 Task: Create a due date automation trigger when advanced on, on the monday of the week before a card is due add fields without custom field "Resume" set to a number lower than 1 and greater than 10 at 11:00 AM.
Action: Mouse moved to (839, 259)
Screenshot: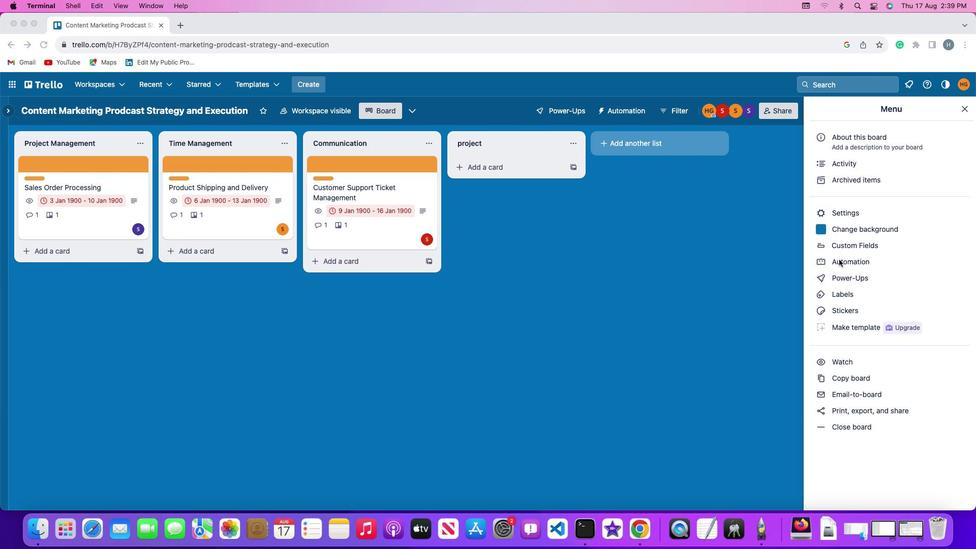 
Action: Mouse pressed left at (839, 259)
Screenshot: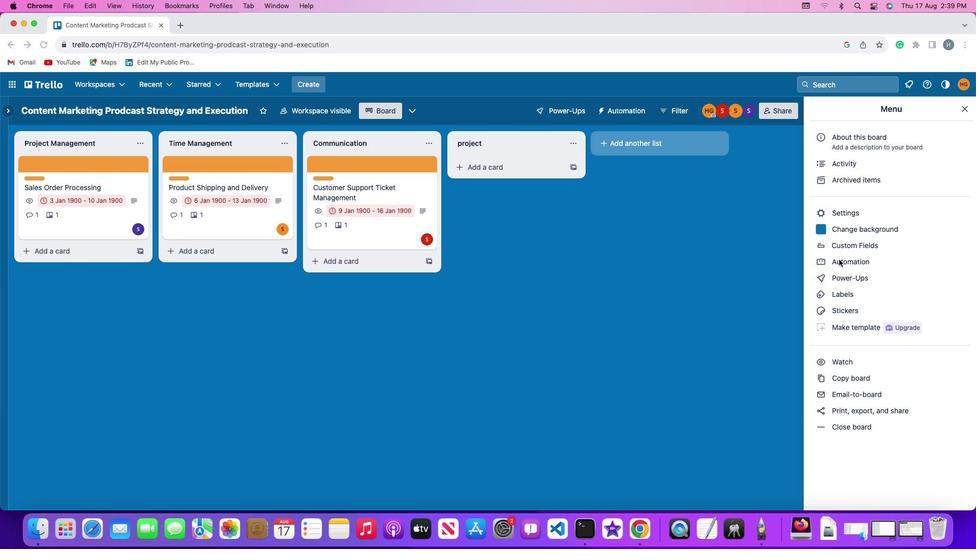 
Action: Mouse pressed left at (839, 259)
Screenshot: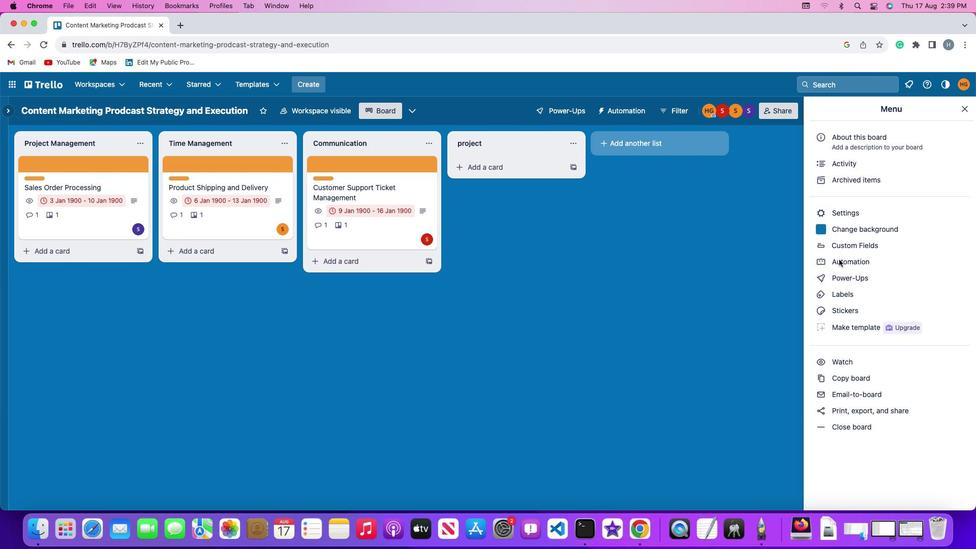 
Action: Mouse moved to (66, 233)
Screenshot: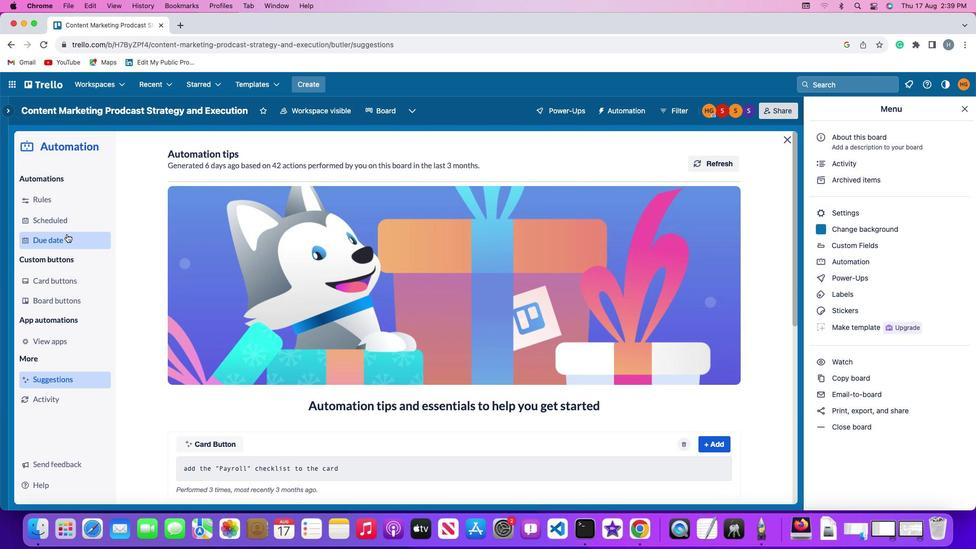 
Action: Mouse pressed left at (66, 233)
Screenshot: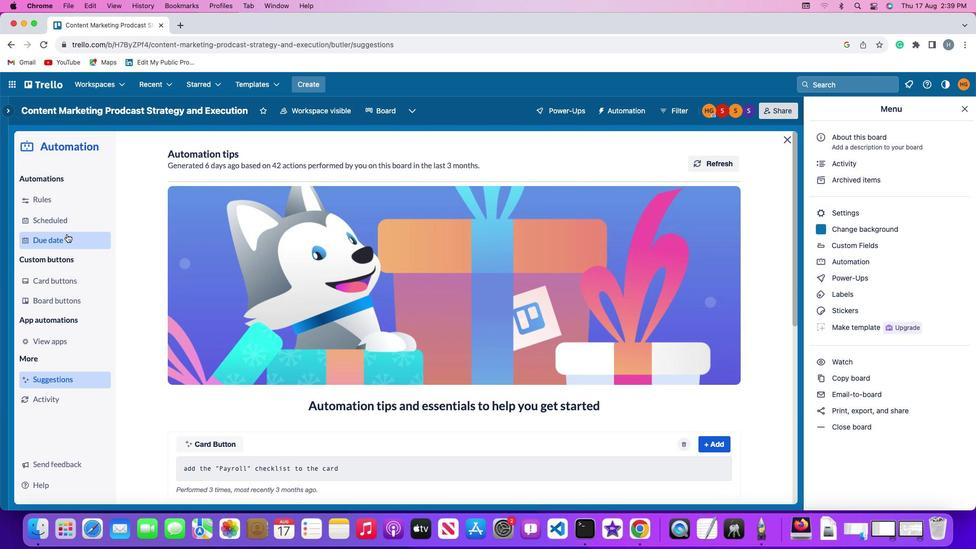 
Action: Mouse moved to (663, 158)
Screenshot: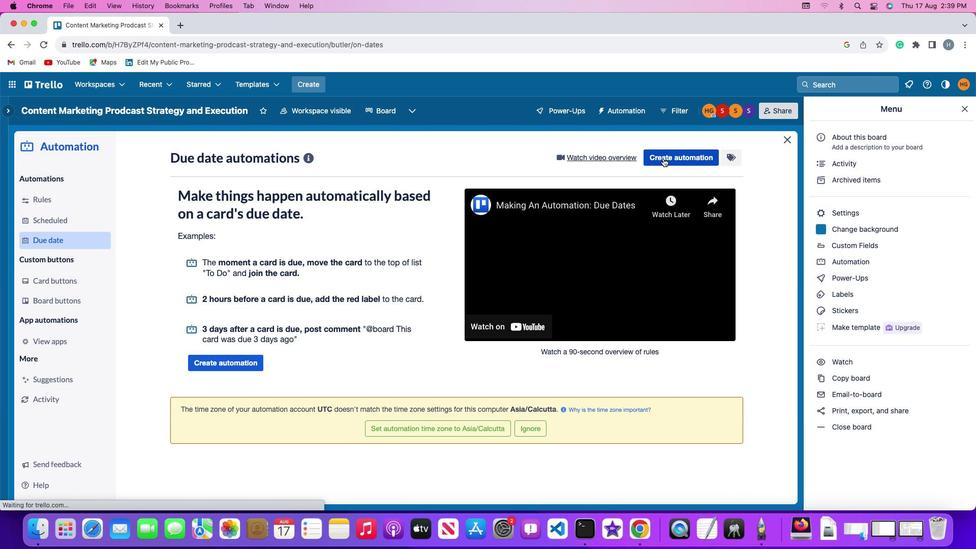 
Action: Mouse pressed left at (663, 158)
Screenshot: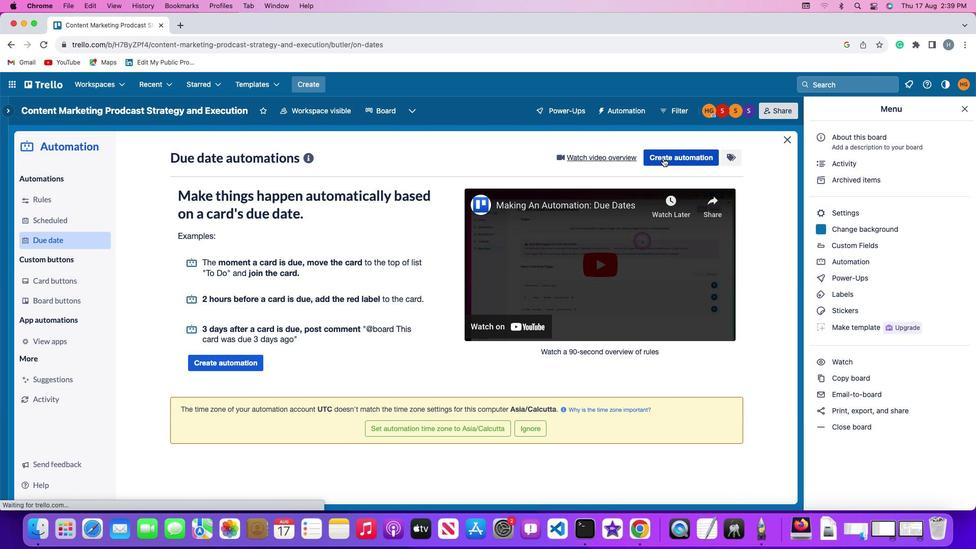 
Action: Mouse moved to (196, 255)
Screenshot: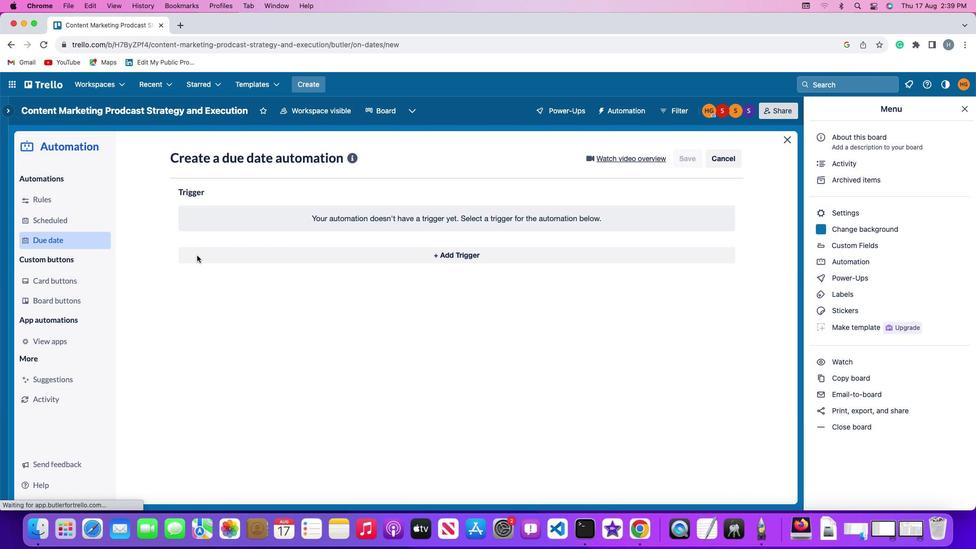 
Action: Mouse pressed left at (196, 255)
Screenshot: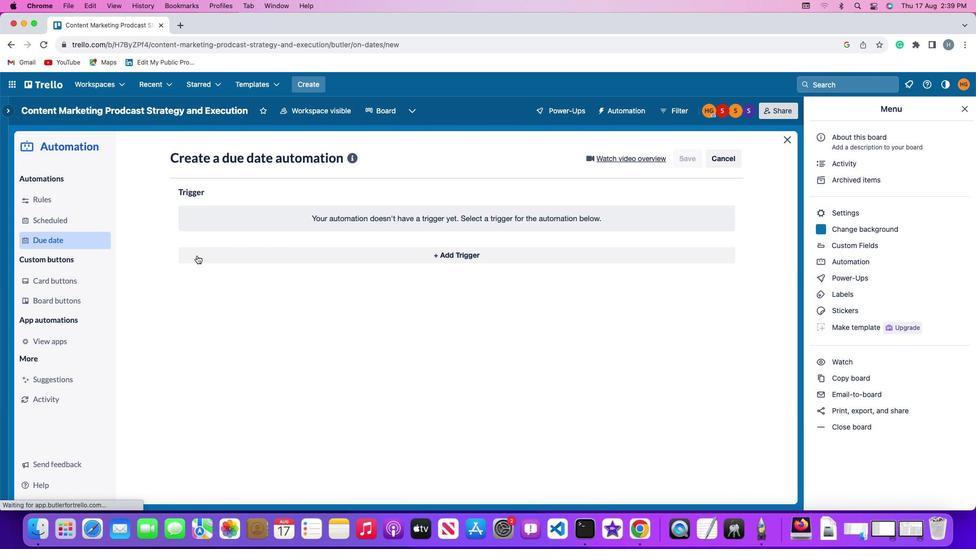 
Action: Mouse moved to (226, 448)
Screenshot: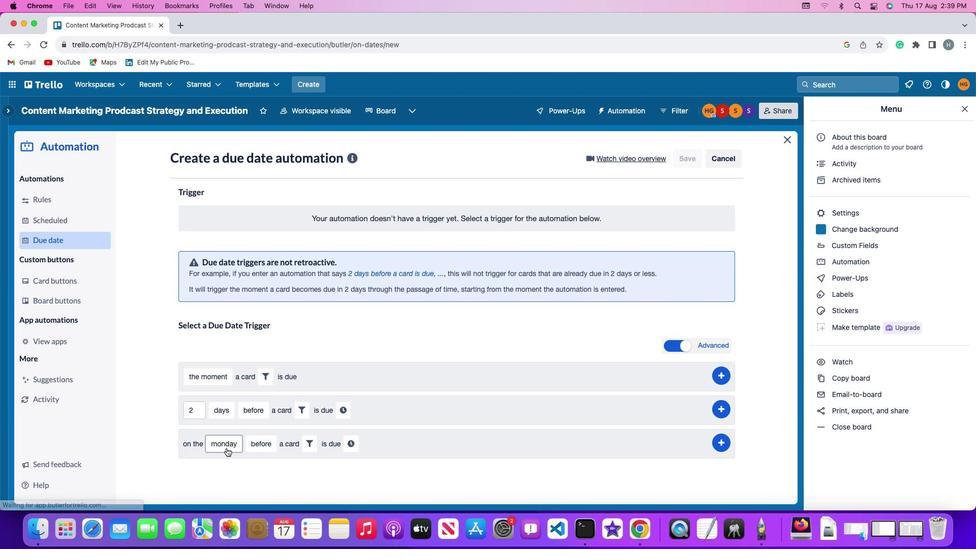 
Action: Mouse pressed left at (226, 448)
Screenshot: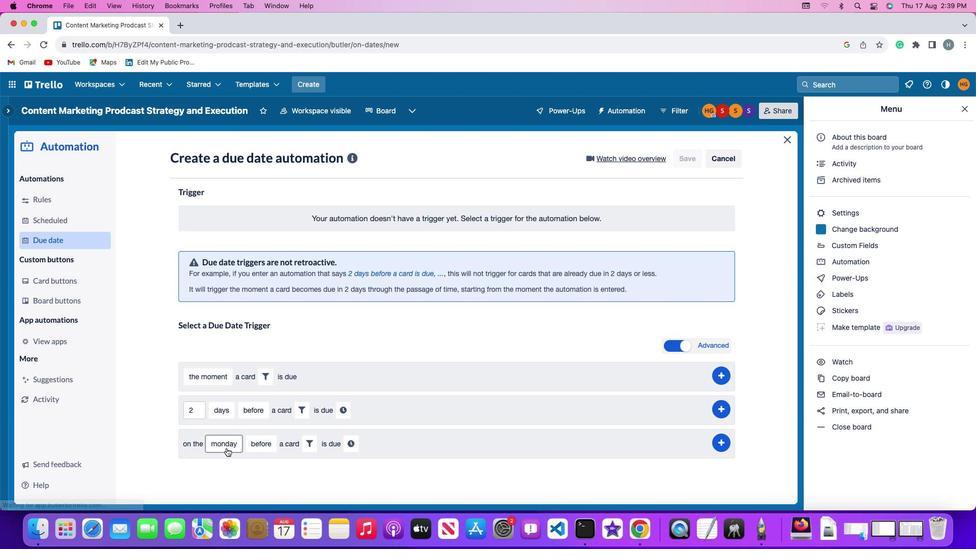 
Action: Mouse moved to (236, 304)
Screenshot: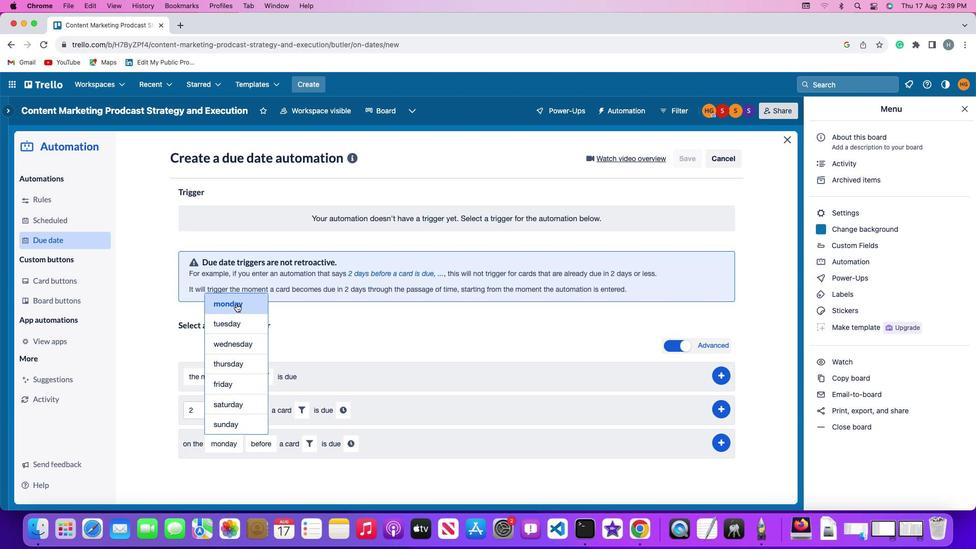 
Action: Mouse pressed left at (236, 304)
Screenshot: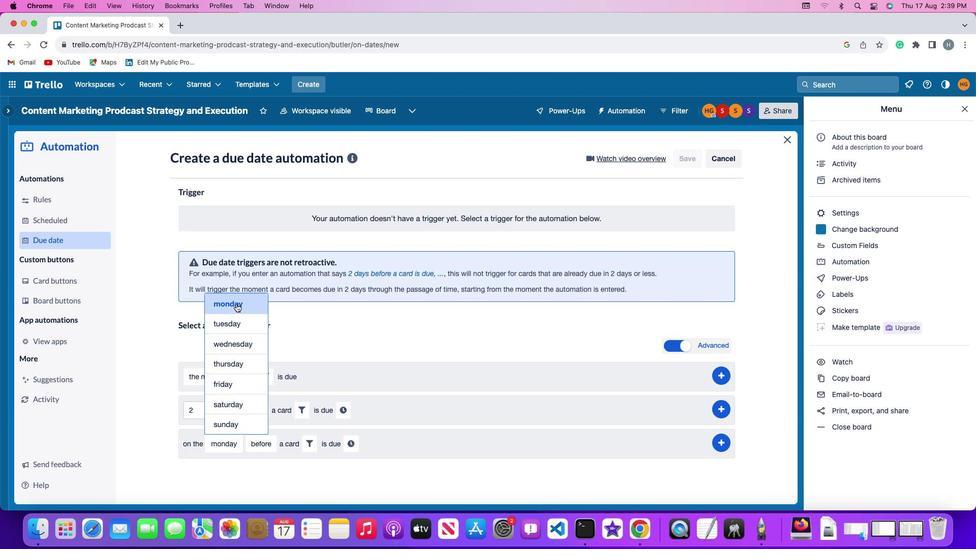 
Action: Mouse moved to (253, 442)
Screenshot: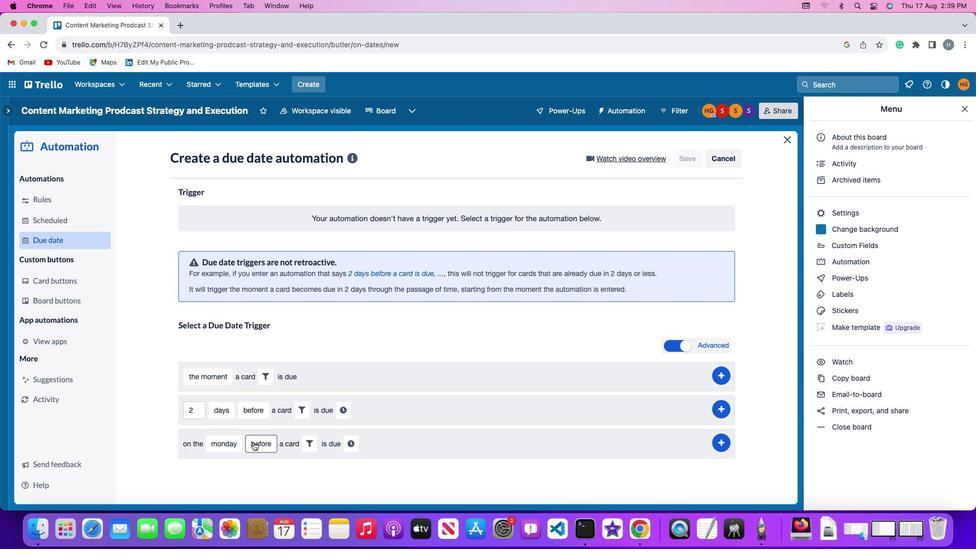 
Action: Mouse pressed left at (253, 442)
Screenshot: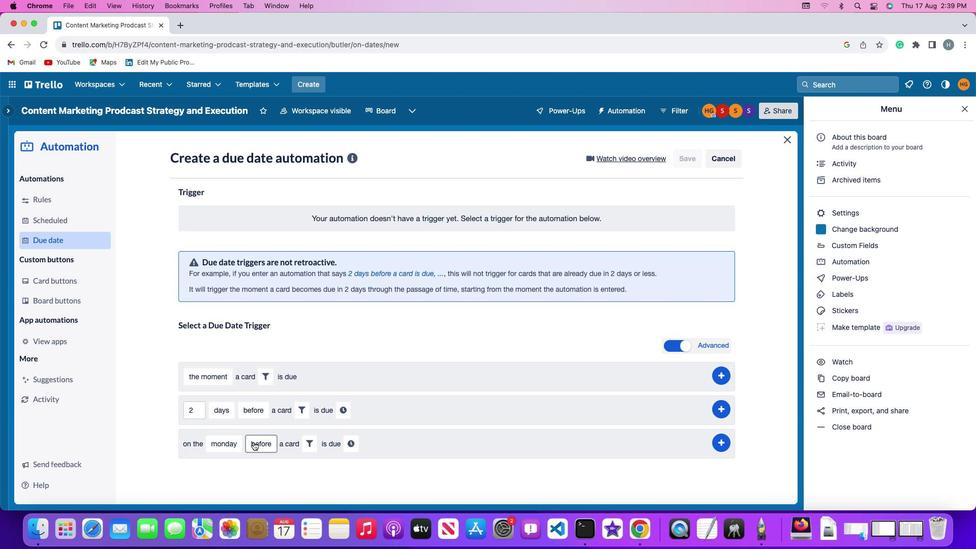 
Action: Mouse moved to (262, 423)
Screenshot: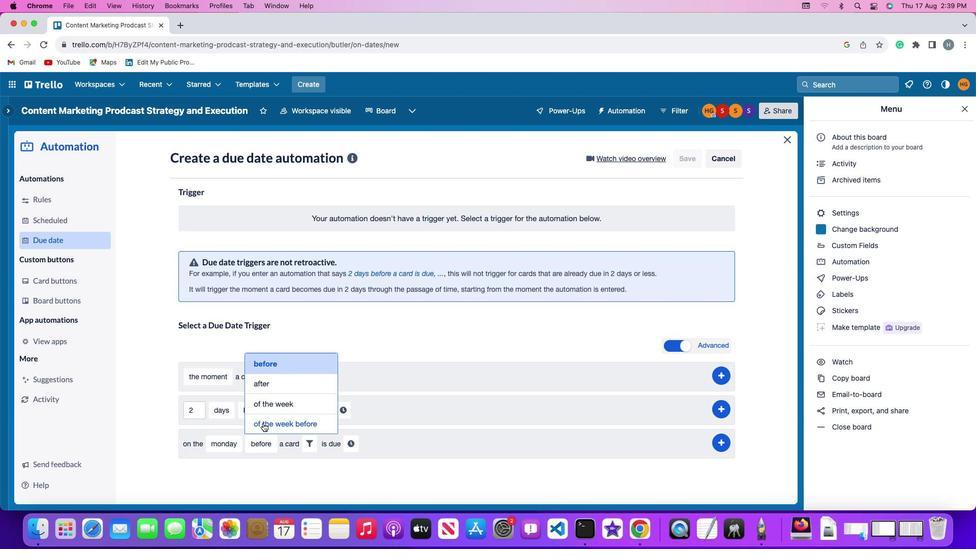 
Action: Mouse pressed left at (262, 423)
Screenshot: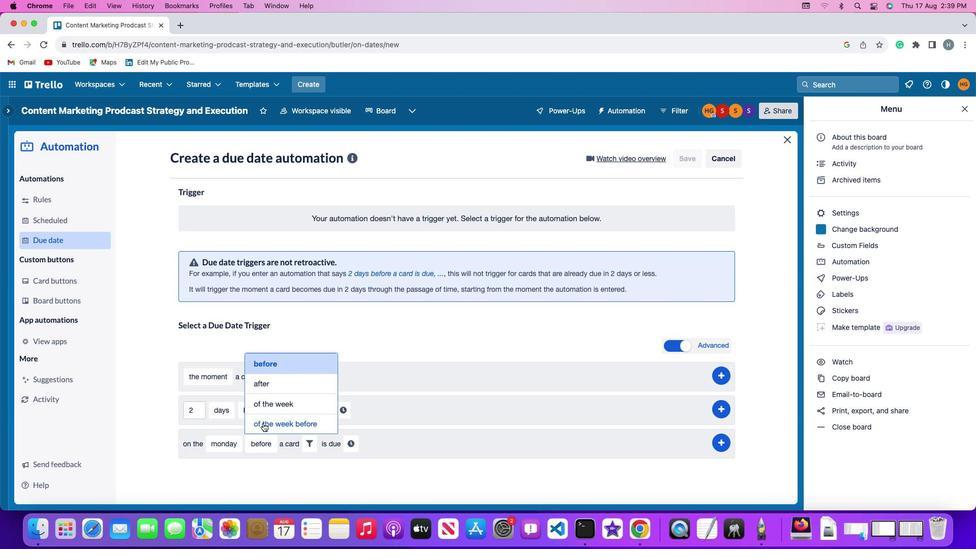 
Action: Mouse moved to (349, 440)
Screenshot: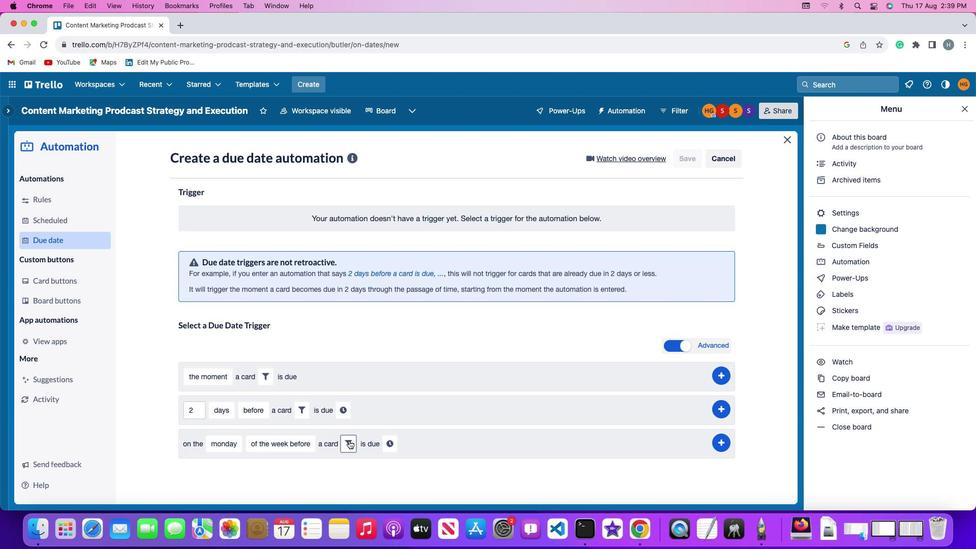 
Action: Mouse pressed left at (349, 440)
Screenshot: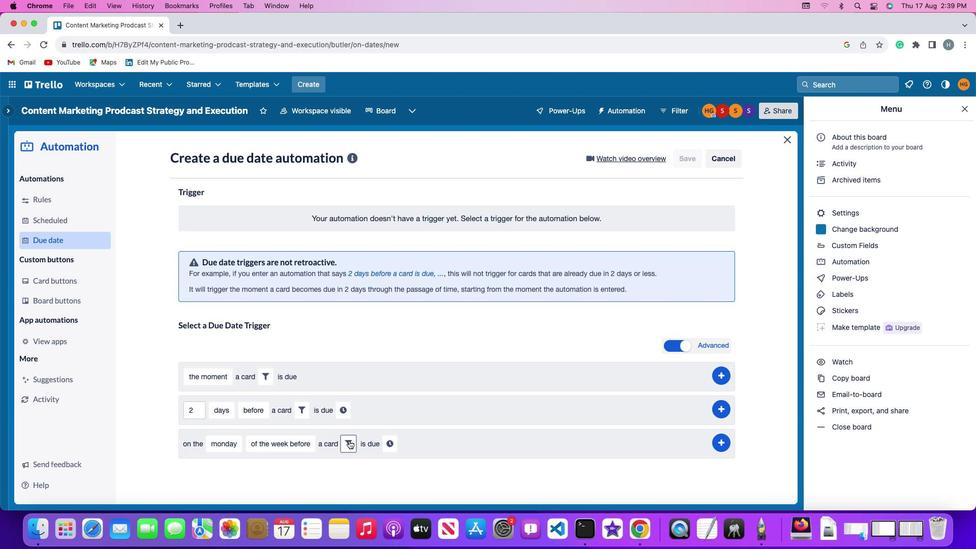 
Action: Mouse moved to (511, 471)
Screenshot: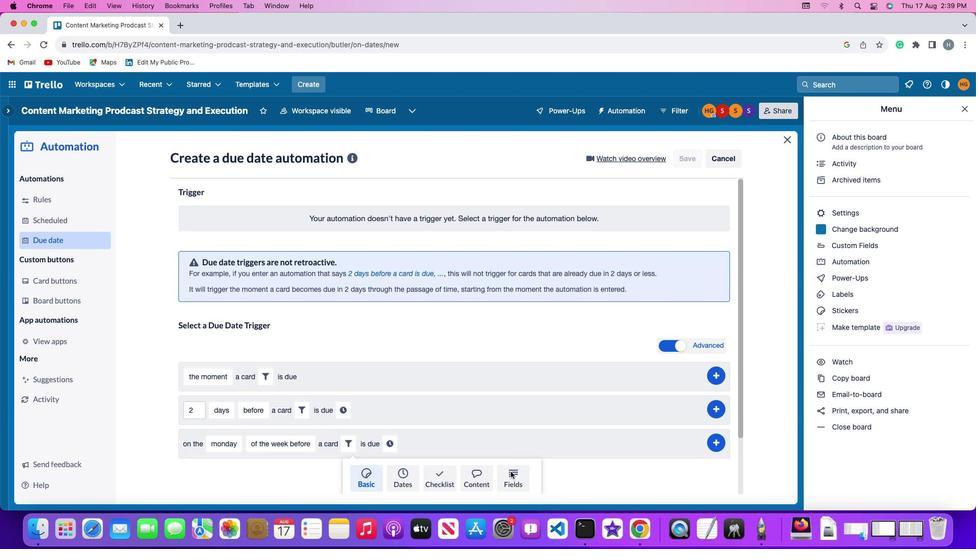 
Action: Mouse pressed left at (511, 471)
Screenshot: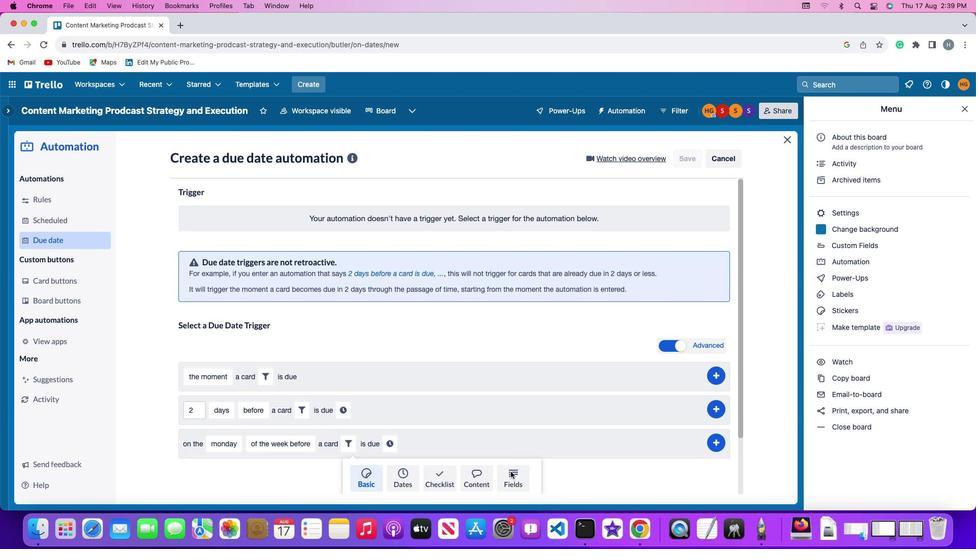 
Action: Mouse moved to (284, 461)
Screenshot: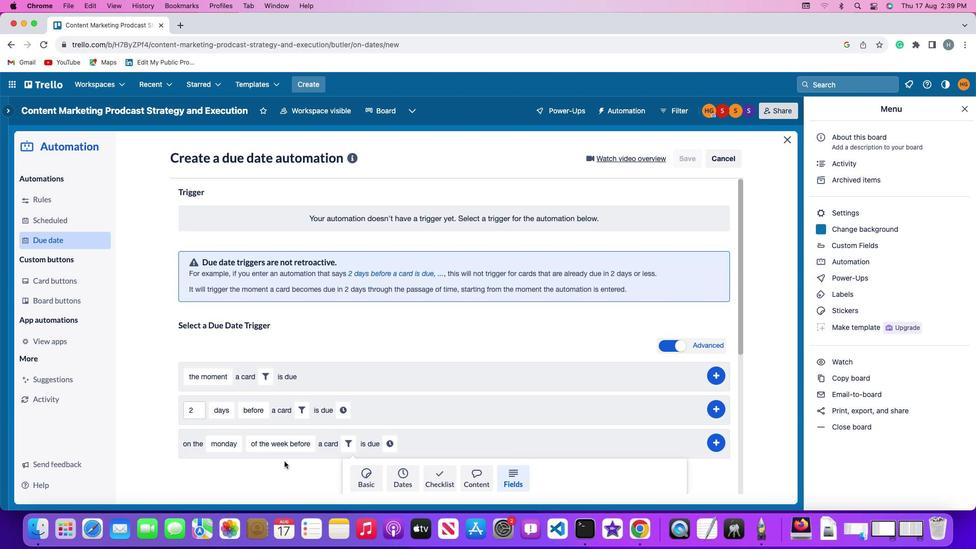 
Action: Mouse scrolled (284, 461) with delta (0, 0)
Screenshot: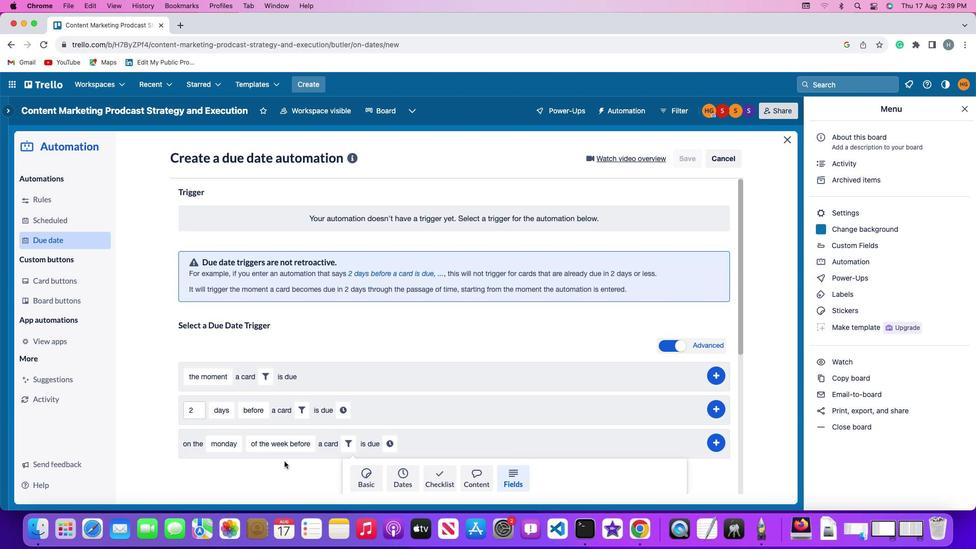 
Action: Mouse scrolled (284, 461) with delta (0, 0)
Screenshot: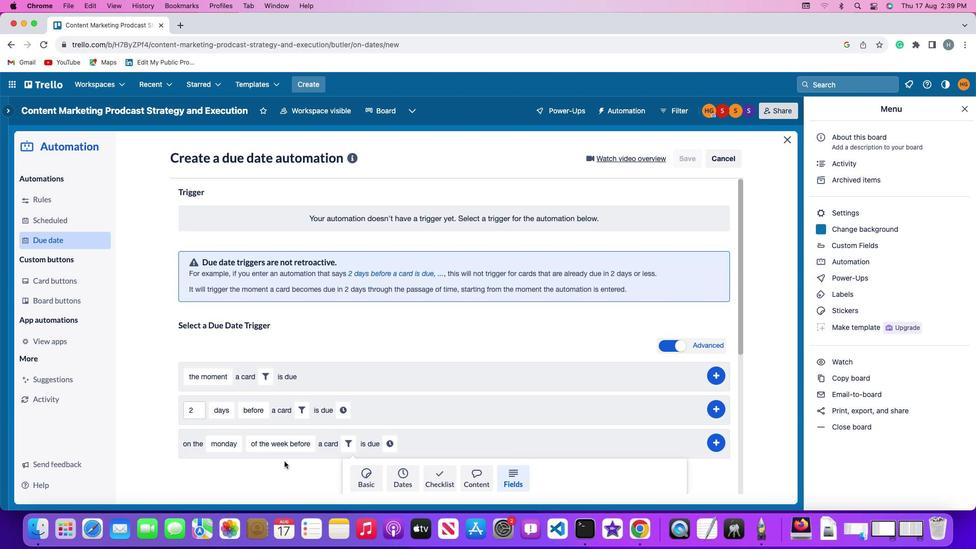 
Action: Mouse scrolled (284, 461) with delta (0, -1)
Screenshot: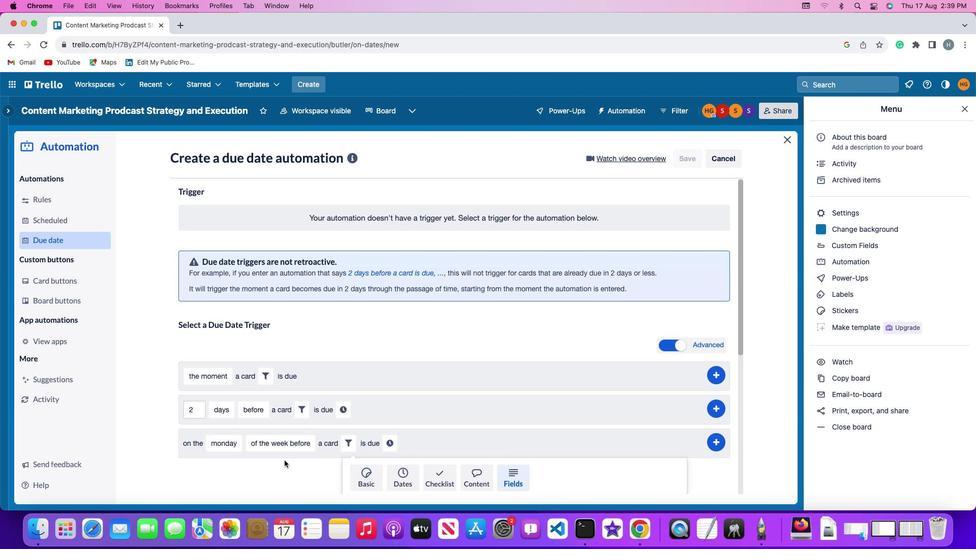 
Action: Mouse moved to (284, 461)
Screenshot: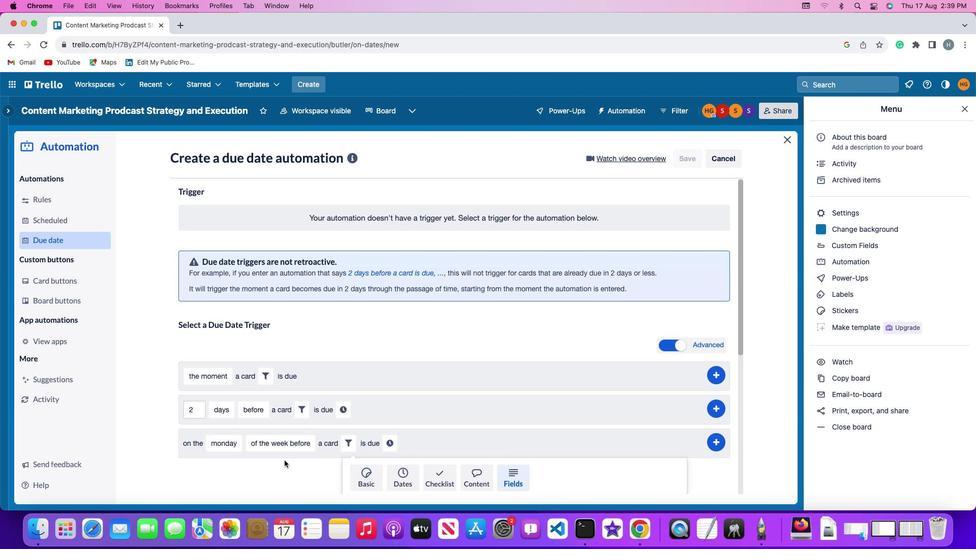 
Action: Mouse scrolled (284, 461) with delta (0, -2)
Screenshot: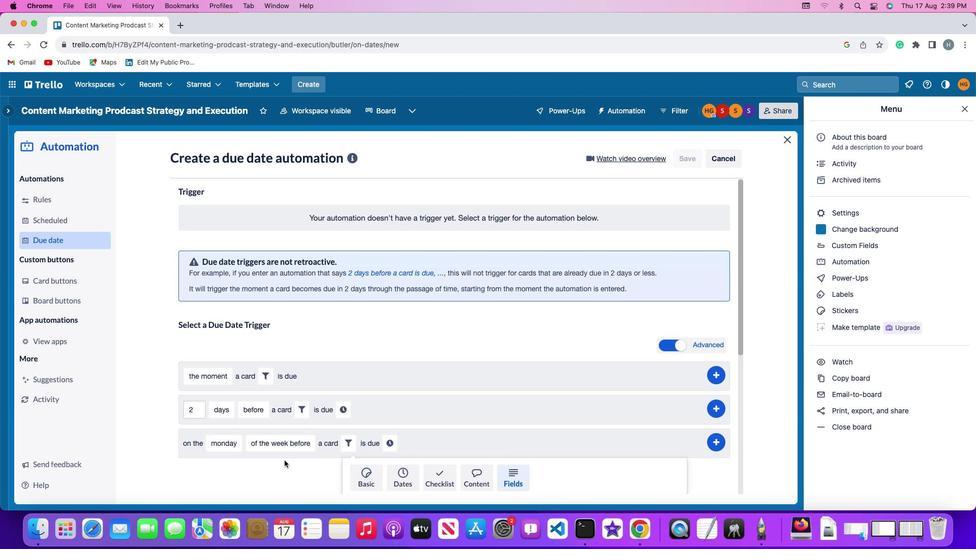 
Action: Mouse moved to (284, 459)
Screenshot: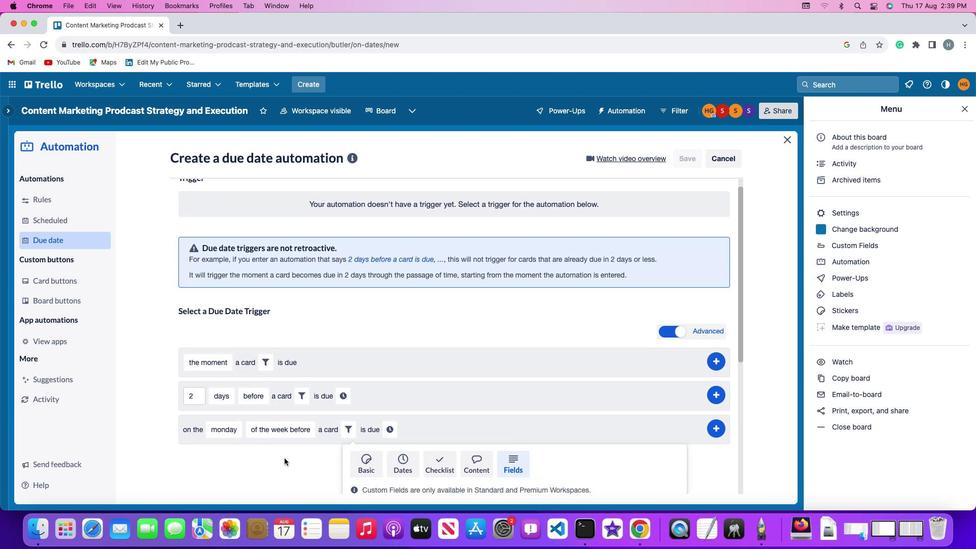 
Action: Mouse scrolled (284, 459) with delta (0, -3)
Screenshot: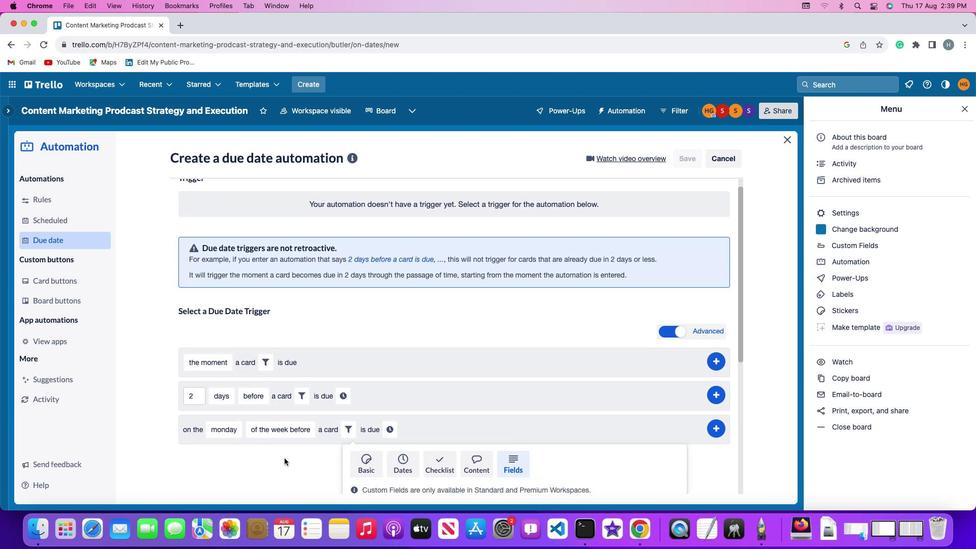
Action: Mouse moved to (284, 456)
Screenshot: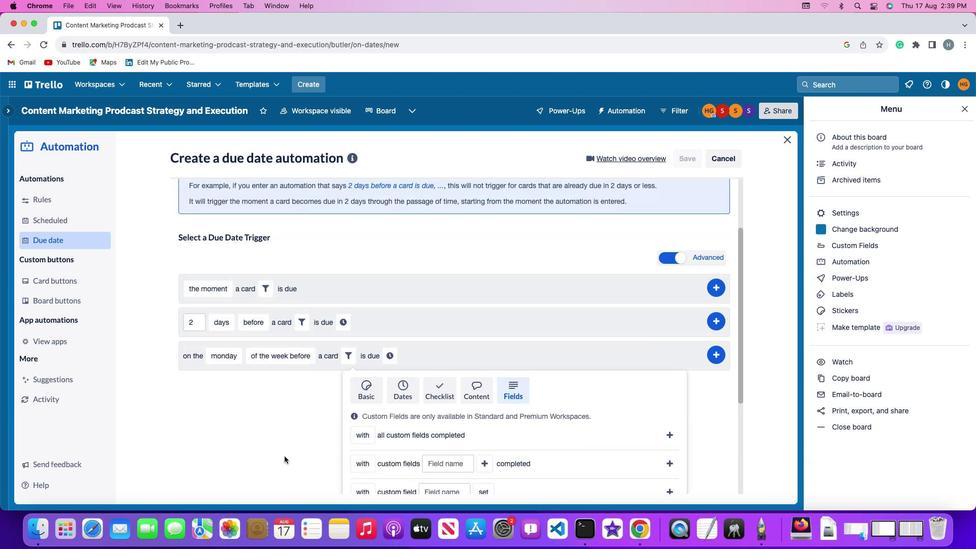 
Action: Mouse scrolled (284, 456) with delta (0, 0)
Screenshot: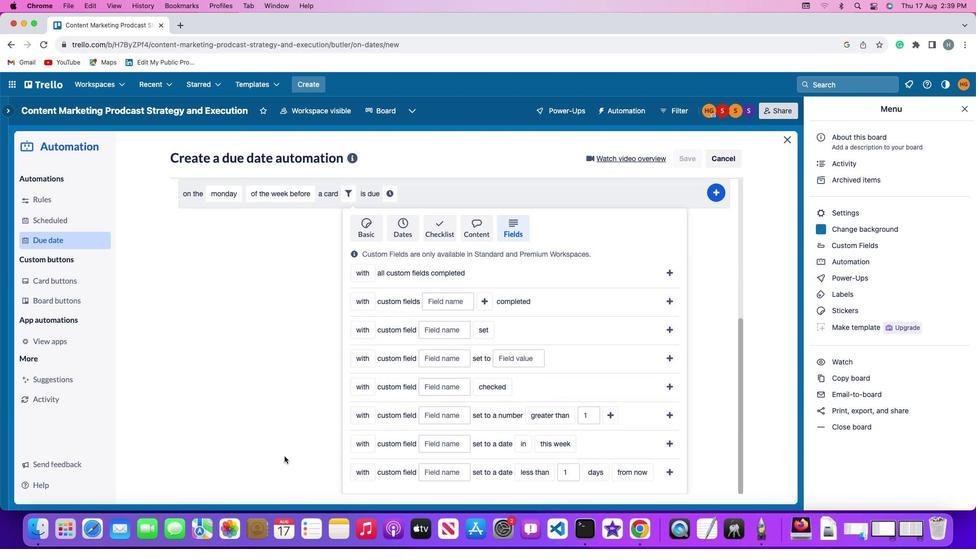 
Action: Mouse scrolled (284, 456) with delta (0, 0)
Screenshot: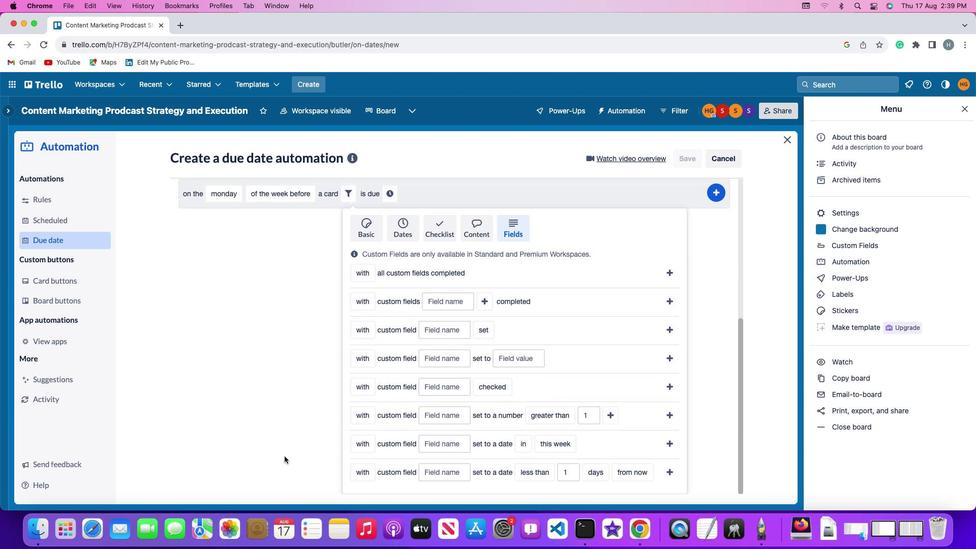 
Action: Mouse scrolled (284, 456) with delta (0, -1)
Screenshot: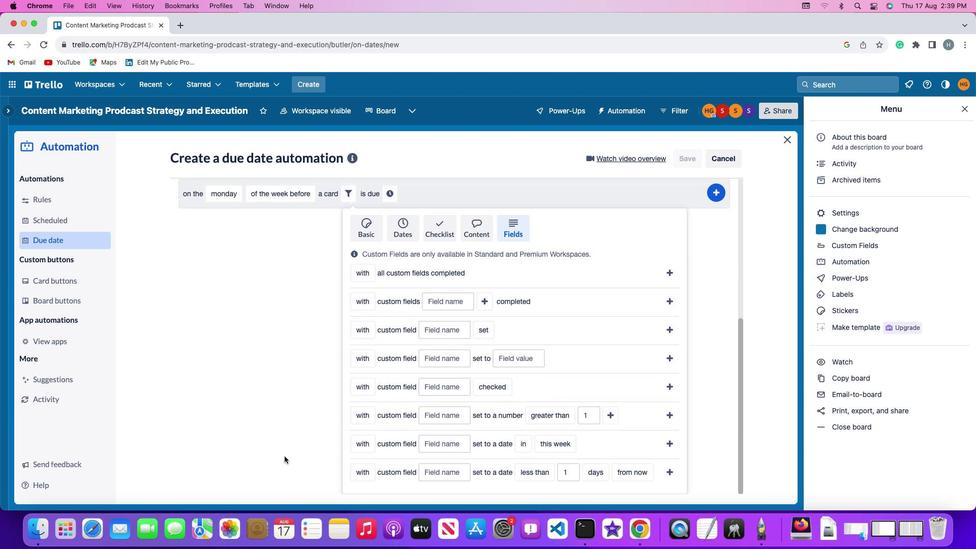 
Action: Mouse scrolled (284, 456) with delta (0, -2)
Screenshot: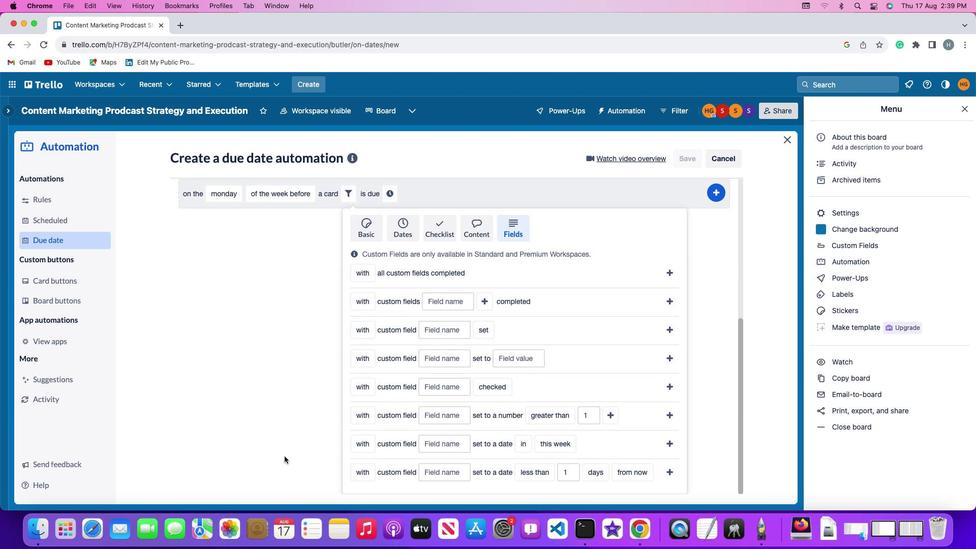 
Action: Mouse scrolled (284, 456) with delta (0, -3)
Screenshot: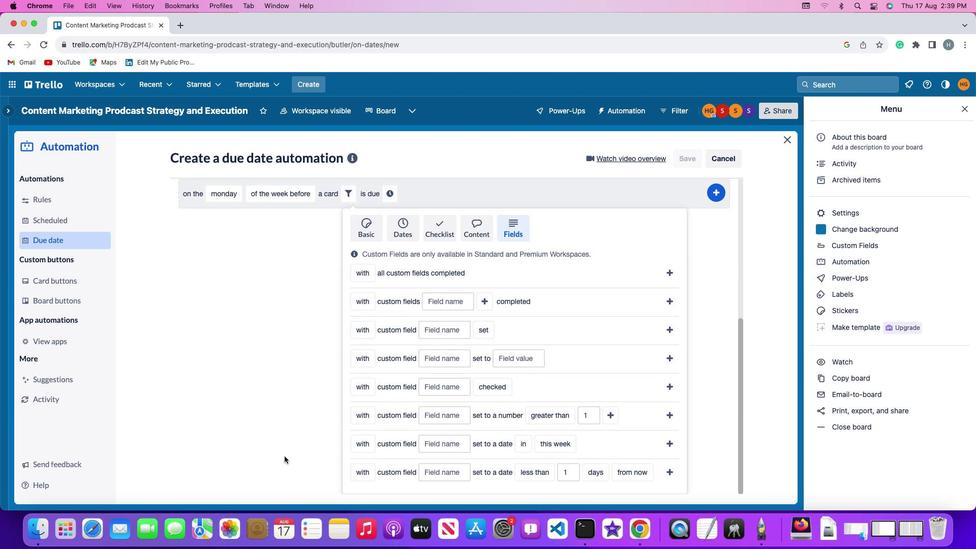 
Action: Mouse moved to (366, 413)
Screenshot: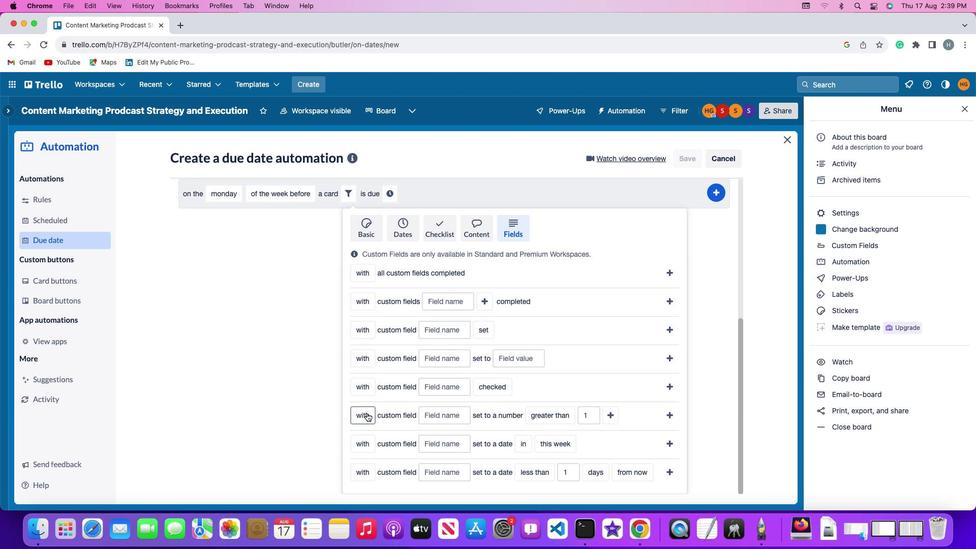 
Action: Mouse pressed left at (366, 413)
Screenshot: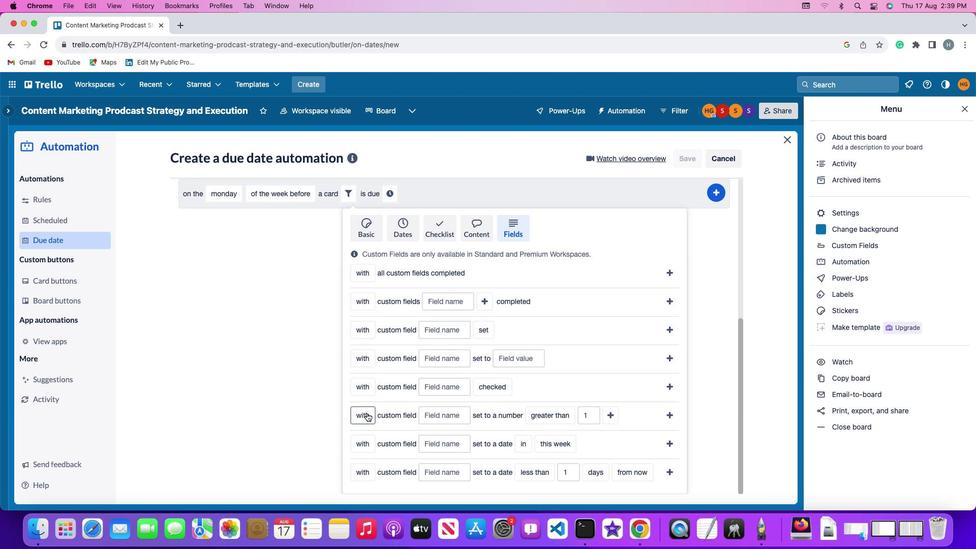 
Action: Mouse moved to (367, 450)
Screenshot: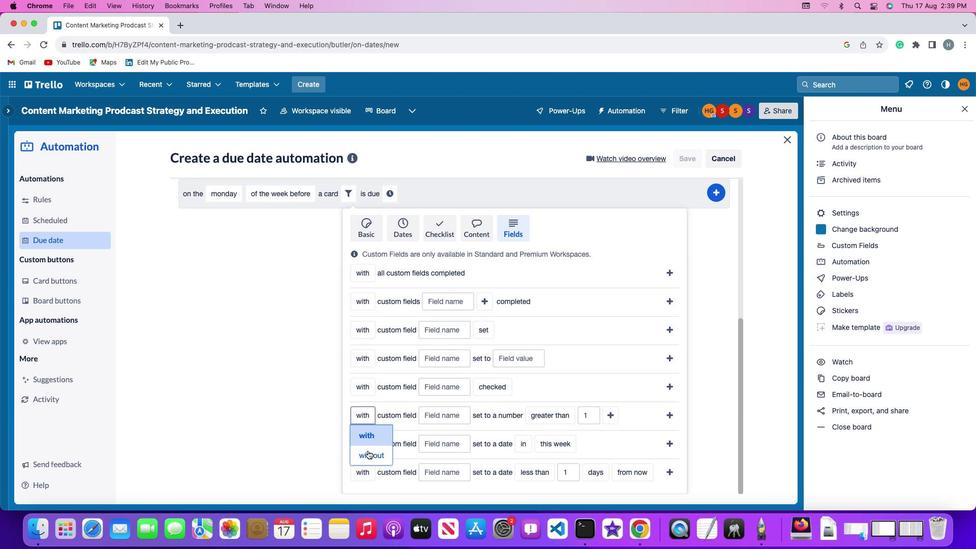 
Action: Mouse pressed left at (367, 450)
Screenshot: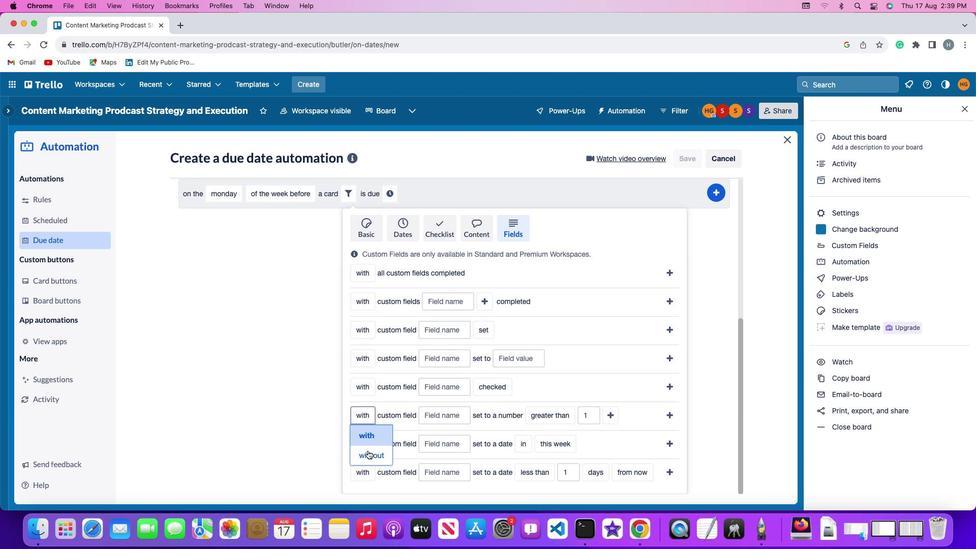 
Action: Mouse moved to (441, 415)
Screenshot: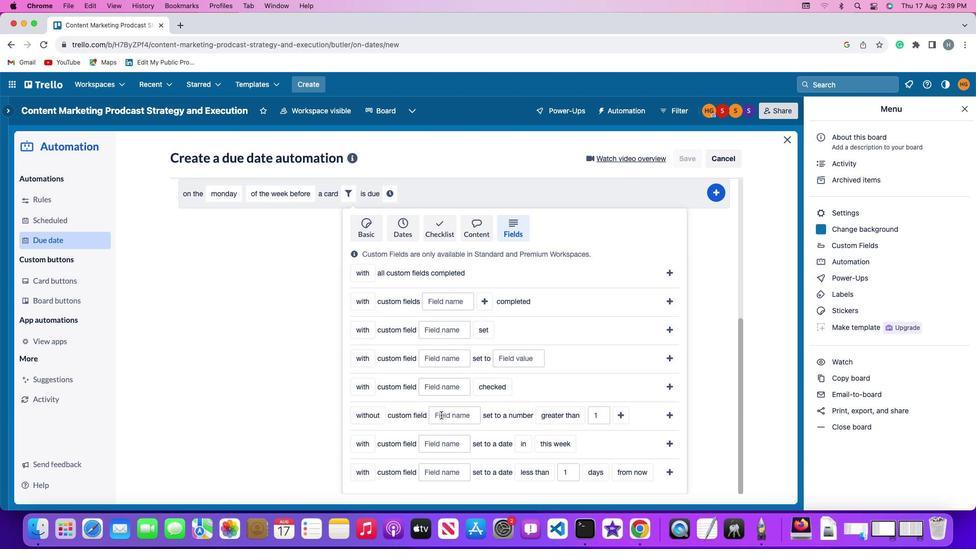 
Action: Mouse pressed left at (441, 415)
Screenshot: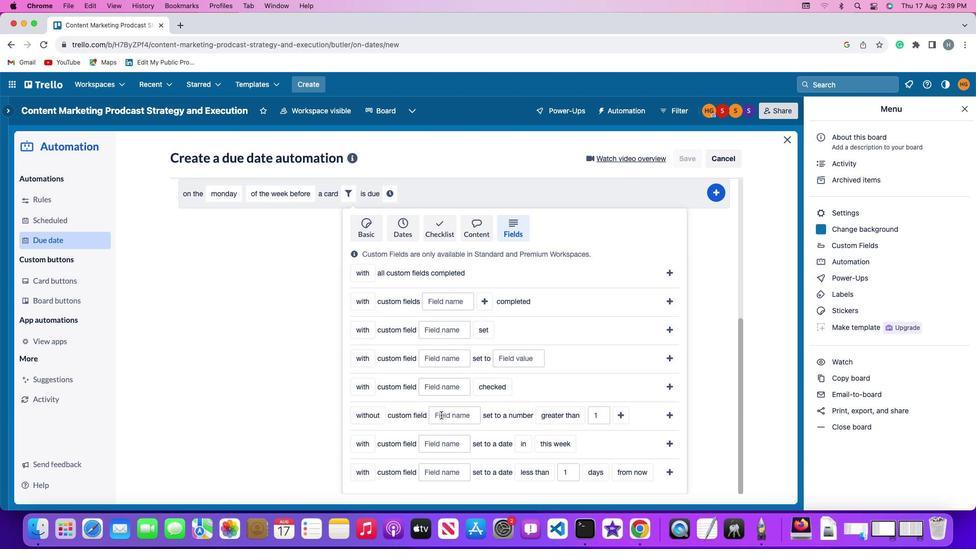 
Action: Mouse moved to (442, 414)
Screenshot: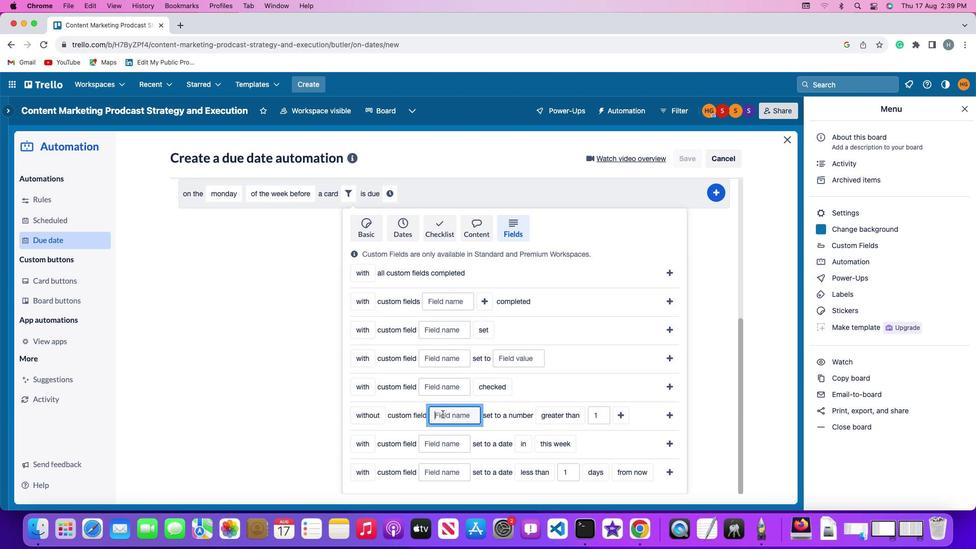 
Action: Key pressed Key.shift'R''e''s''u''m'
Screenshot: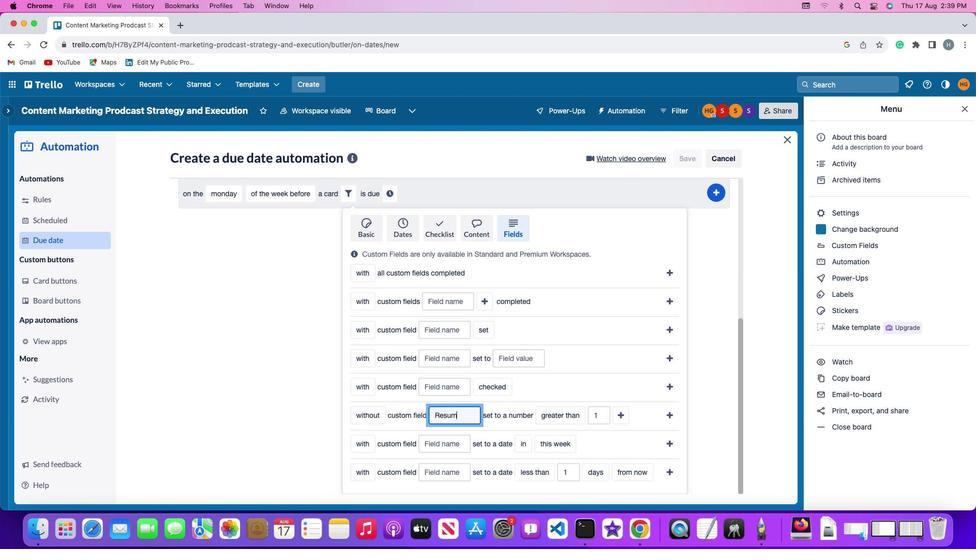 
Action: Mouse moved to (443, 414)
Screenshot: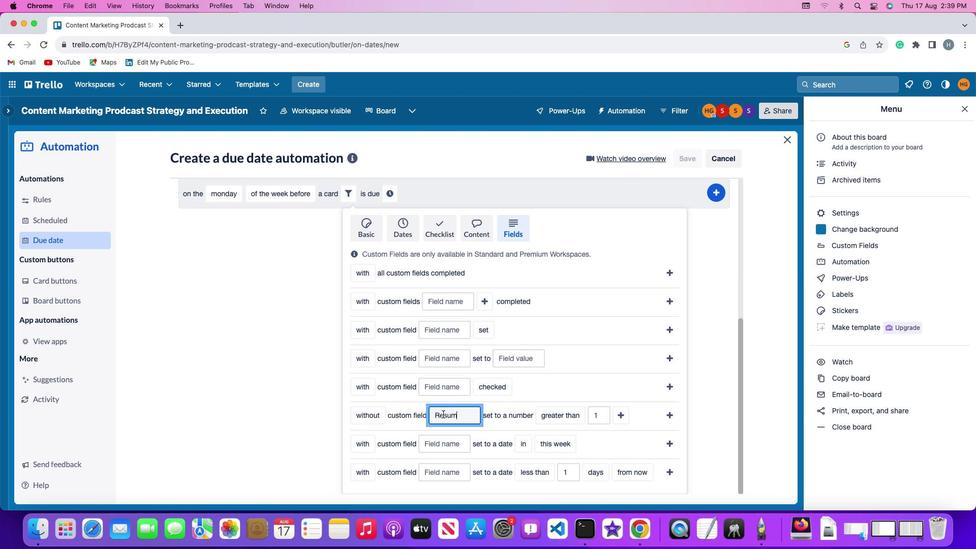 
Action: Key pressed 'e'
Screenshot: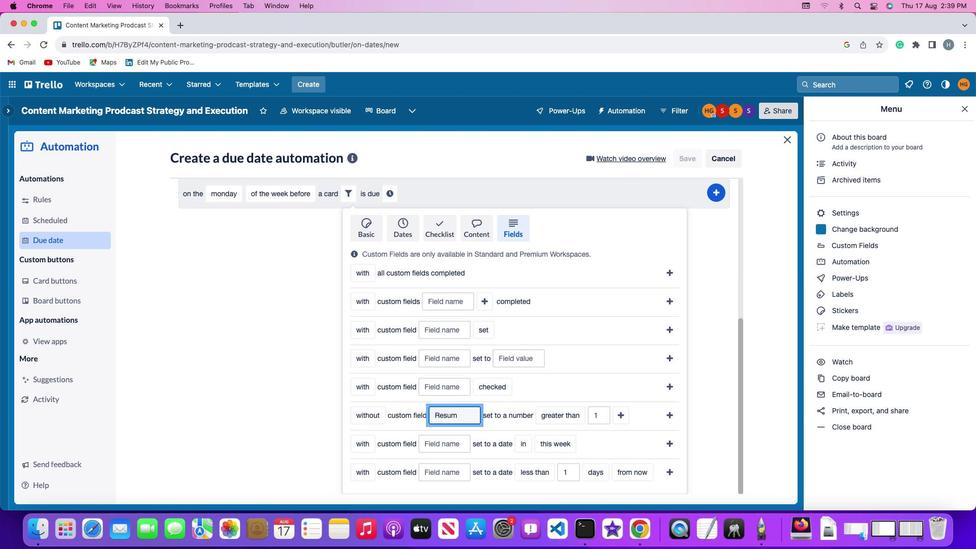 
Action: Mouse moved to (545, 413)
Screenshot: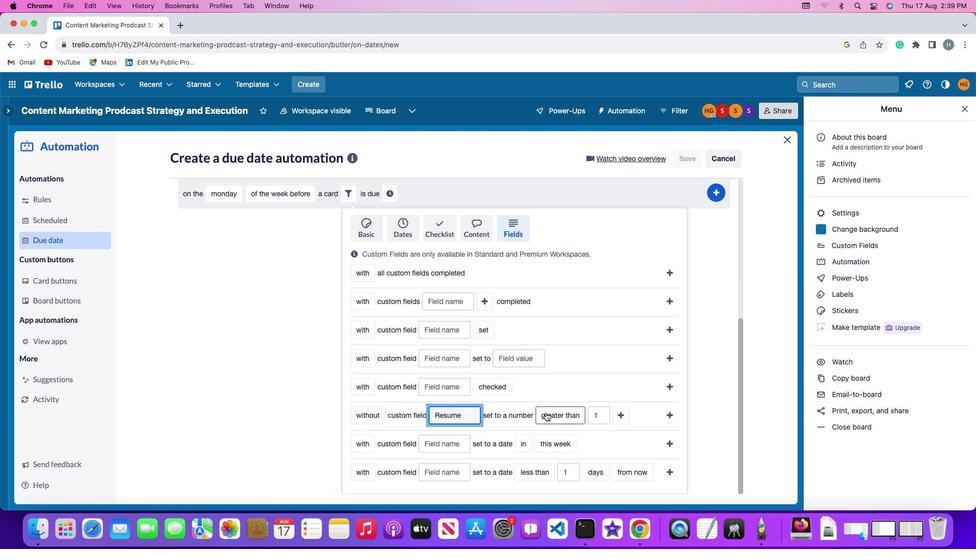
Action: Mouse pressed left at (545, 413)
Screenshot: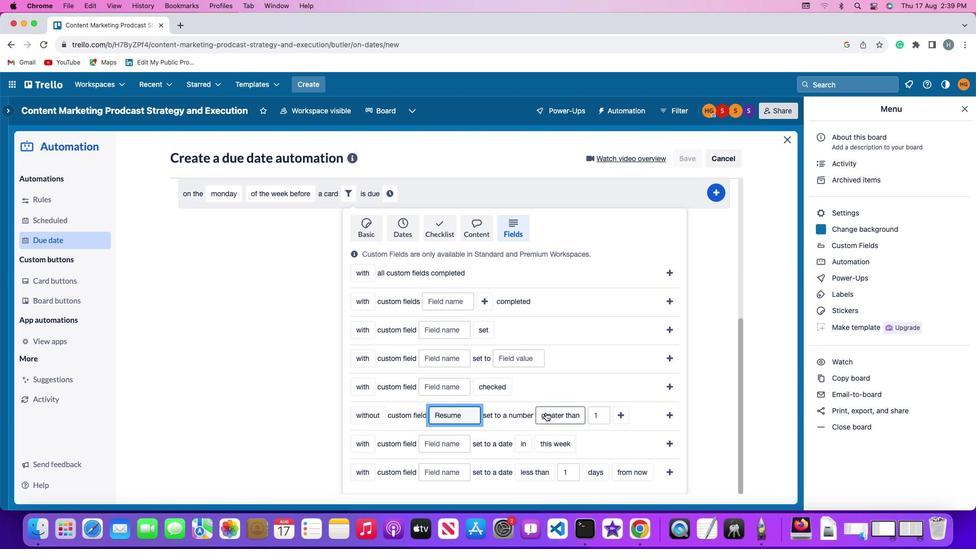 
Action: Mouse moved to (563, 376)
Screenshot: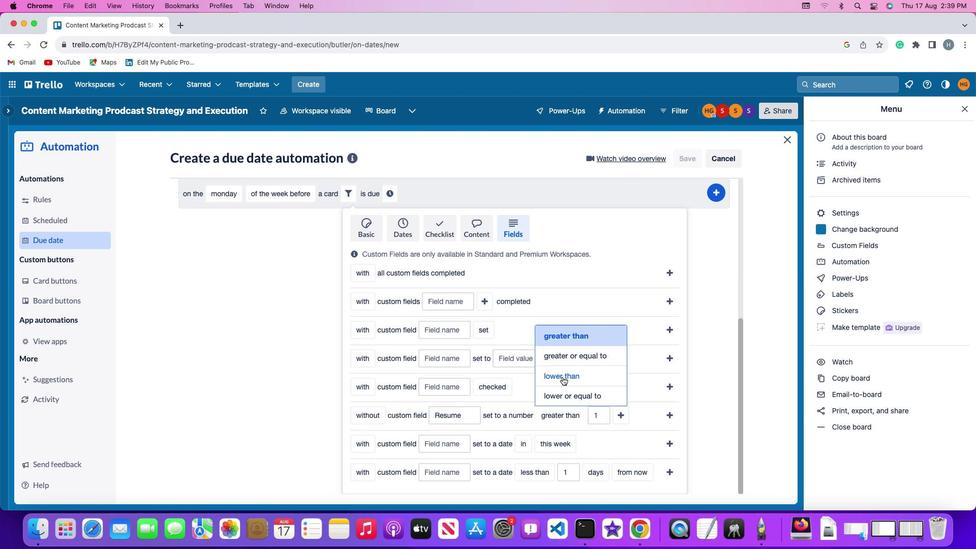 
Action: Mouse pressed left at (563, 376)
Screenshot: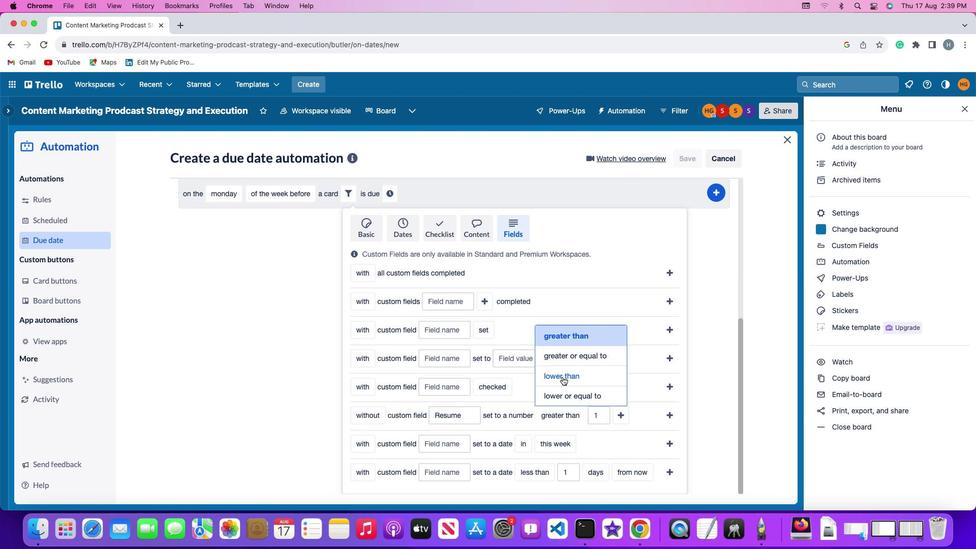 
Action: Mouse moved to (596, 412)
Screenshot: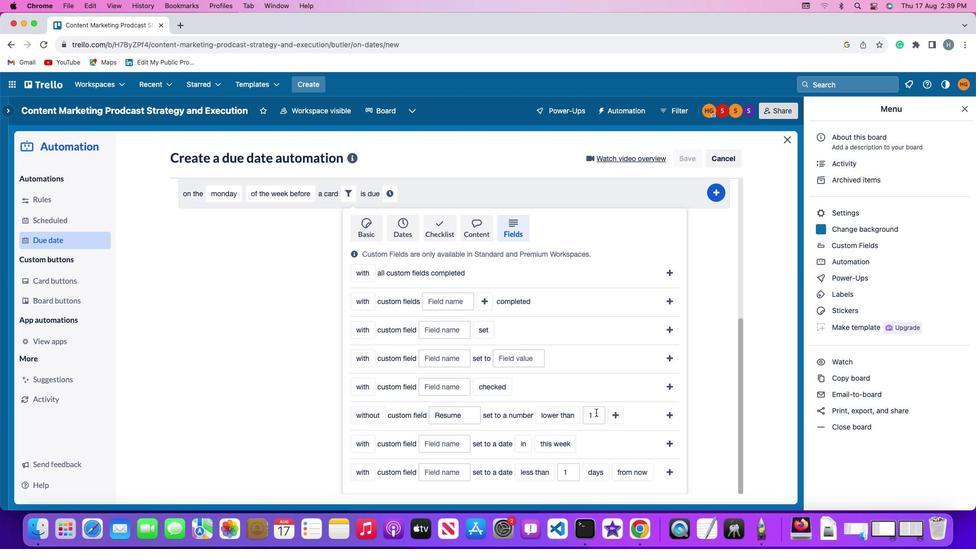 
Action: Mouse pressed left at (596, 412)
Screenshot: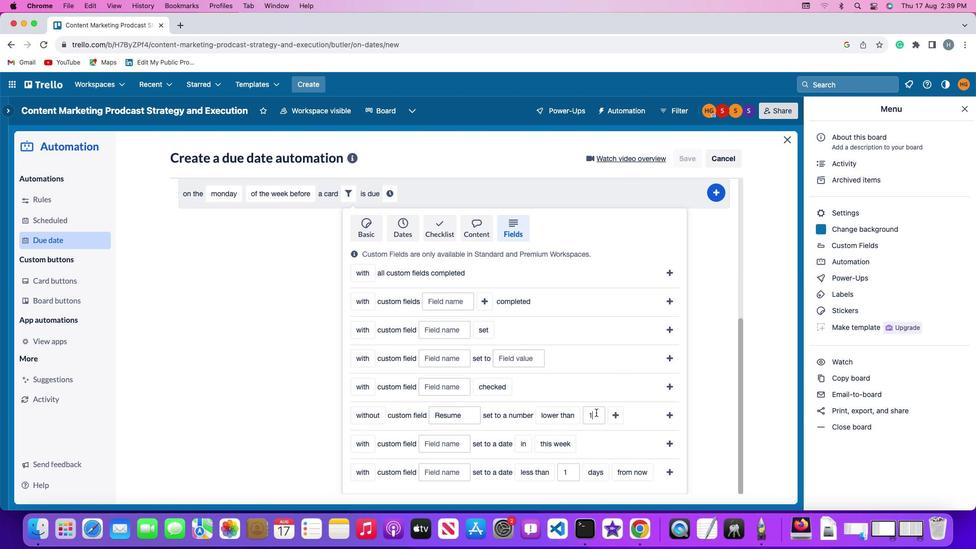 
Action: Mouse moved to (596, 412)
Screenshot: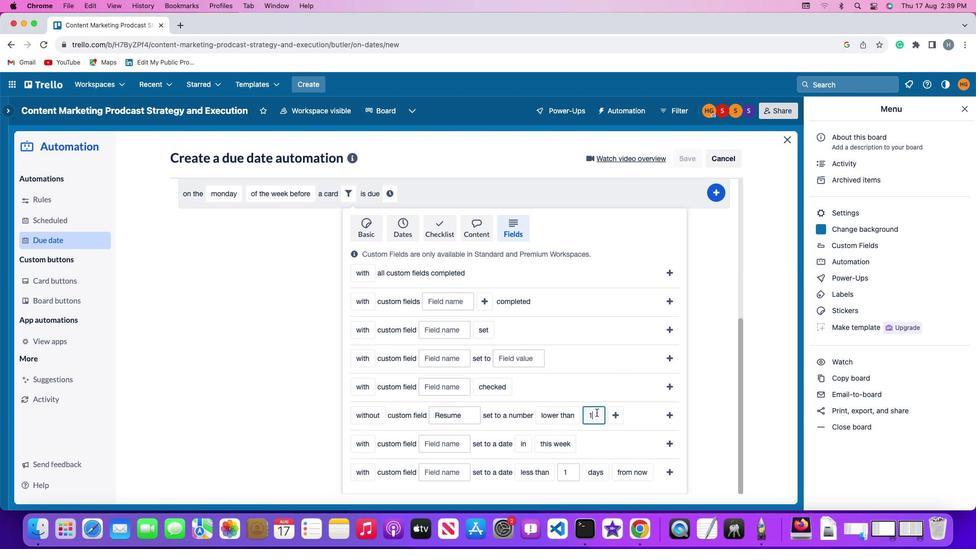 
Action: Key pressed Key.backspace'1'
Screenshot: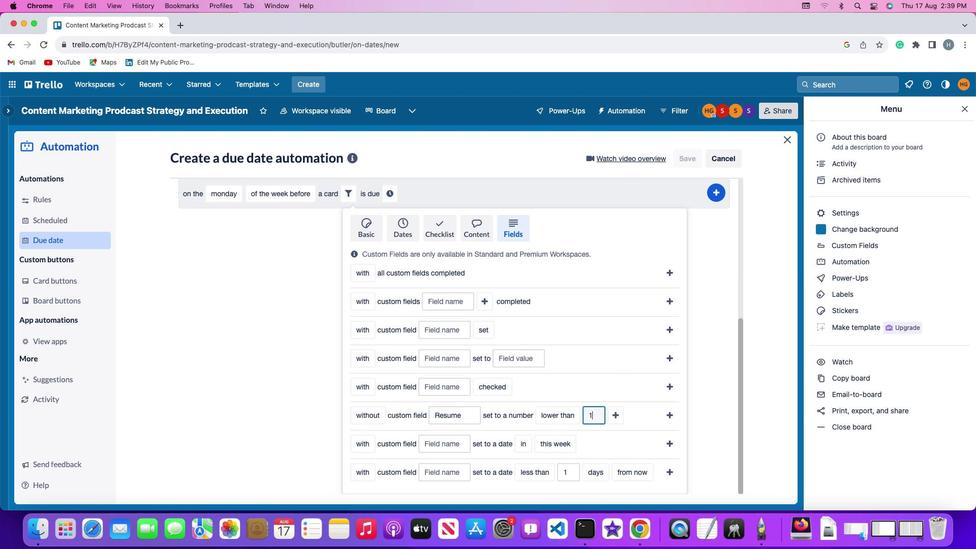 
Action: Mouse moved to (616, 413)
Screenshot: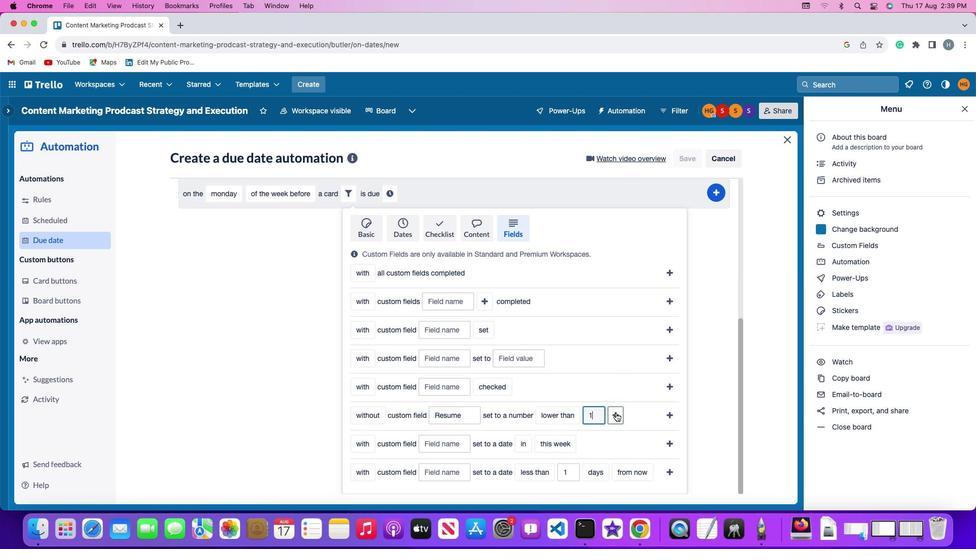 
Action: Mouse pressed left at (616, 413)
Screenshot: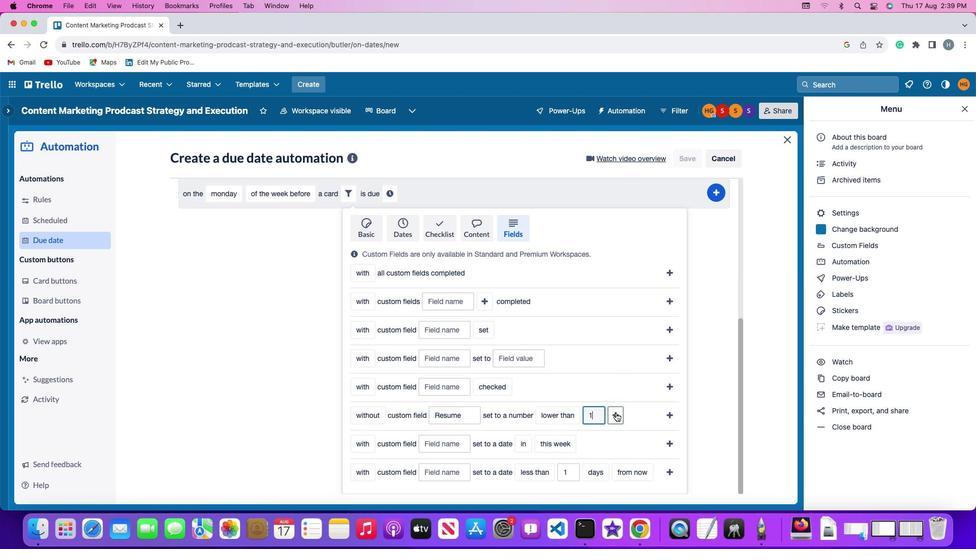 
Action: Mouse moved to (381, 435)
Screenshot: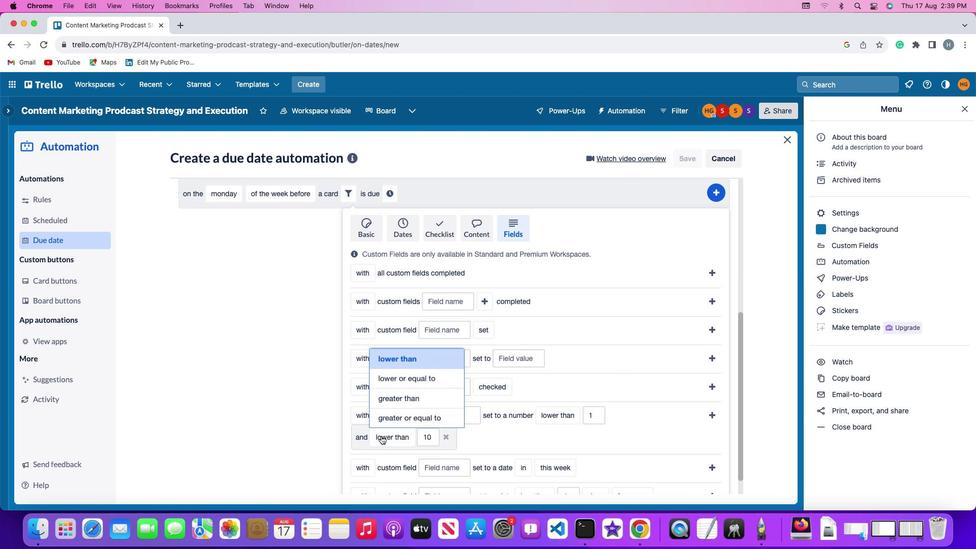 
Action: Mouse pressed left at (381, 435)
Screenshot: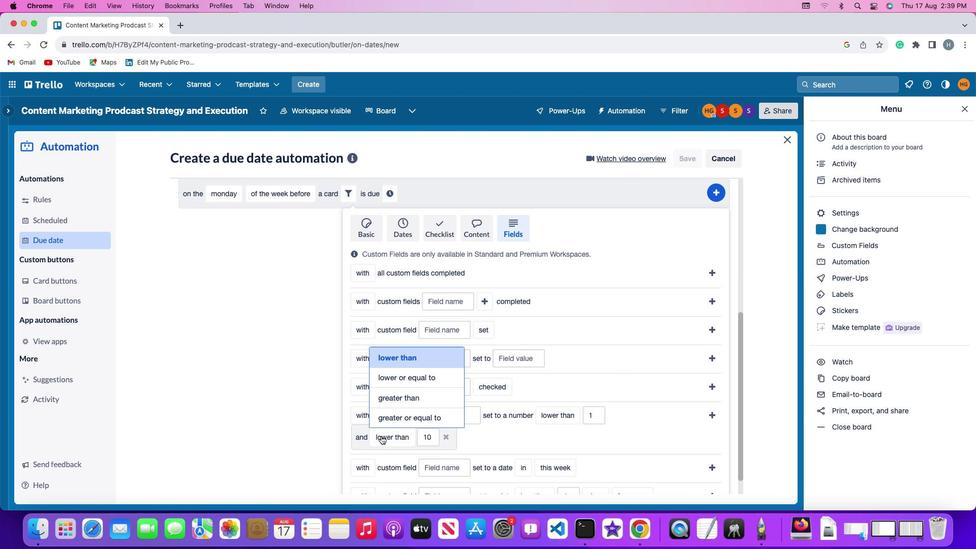 
Action: Mouse moved to (397, 396)
Screenshot: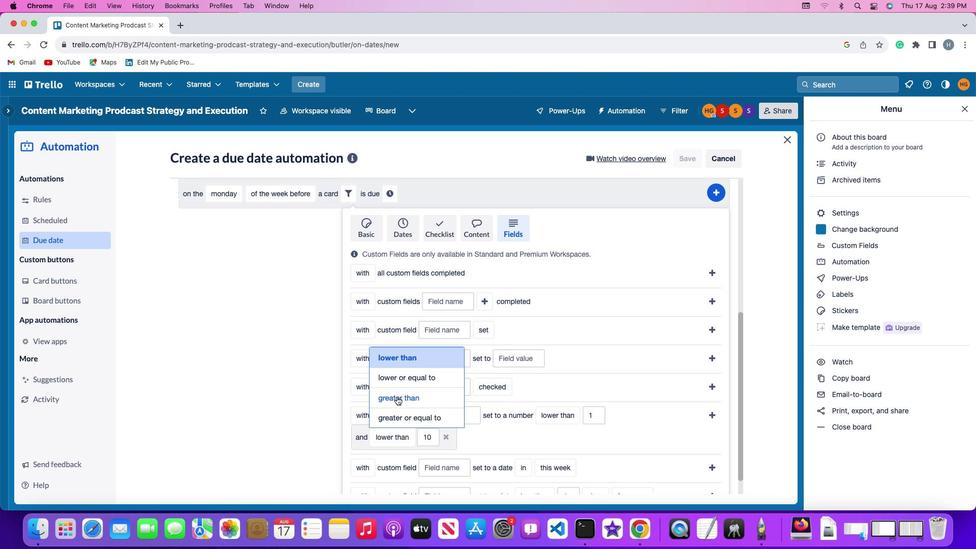 
Action: Mouse pressed left at (397, 396)
Screenshot: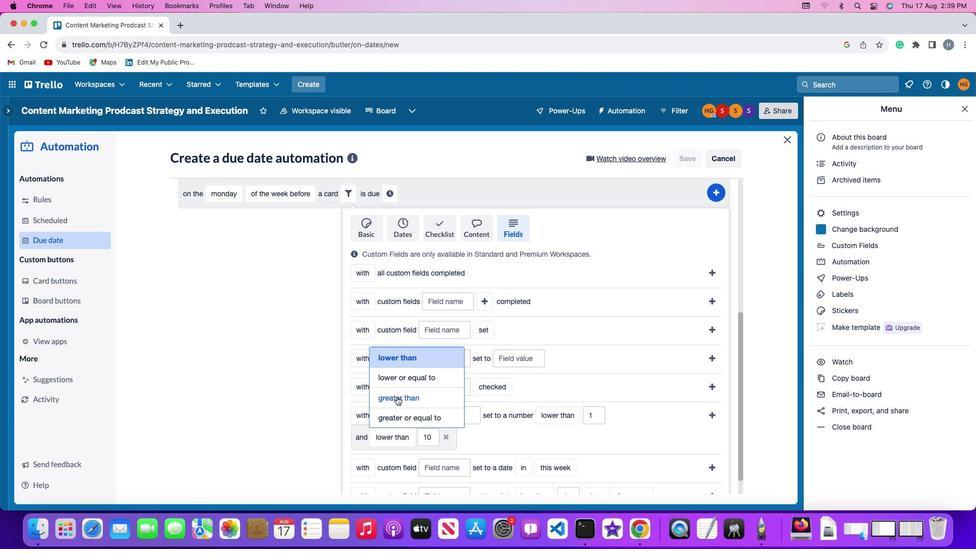 
Action: Mouse moved to (440, 434)
Screenshot: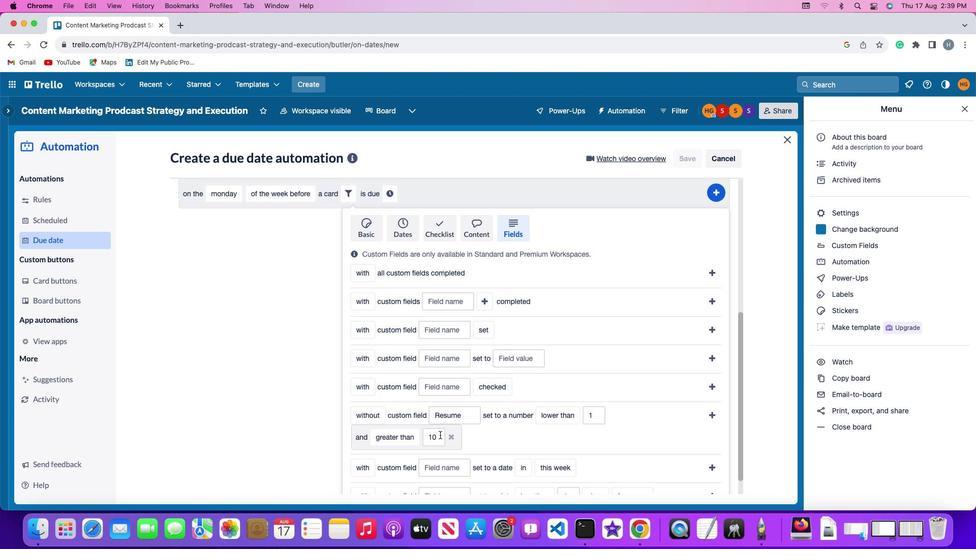 
Action: Mouse pressed left at (440, 434)
Screenshot: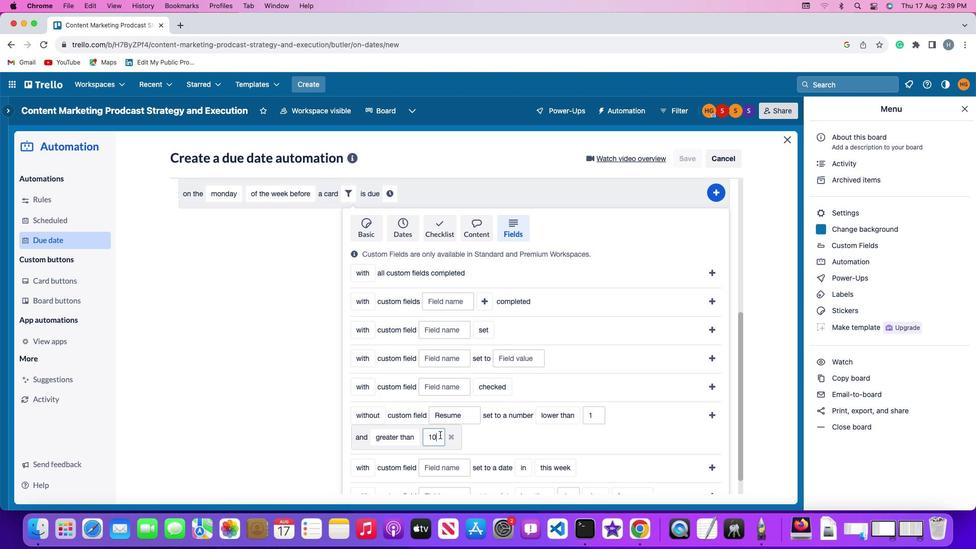 
Action: Key pressed Key.backspaceKey.backspace'1''0'
Screenshot: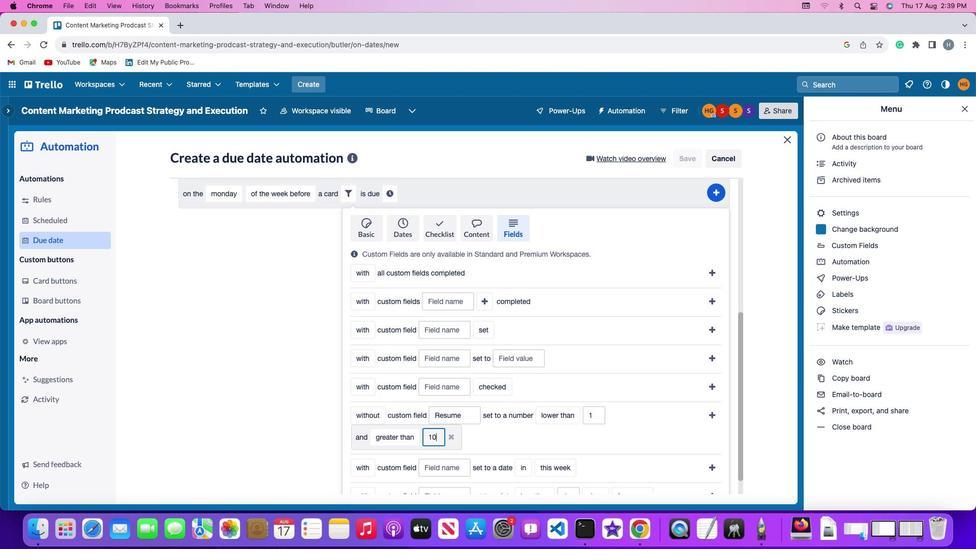 
Action: Mouse moved to (714, 415)
Screenshot: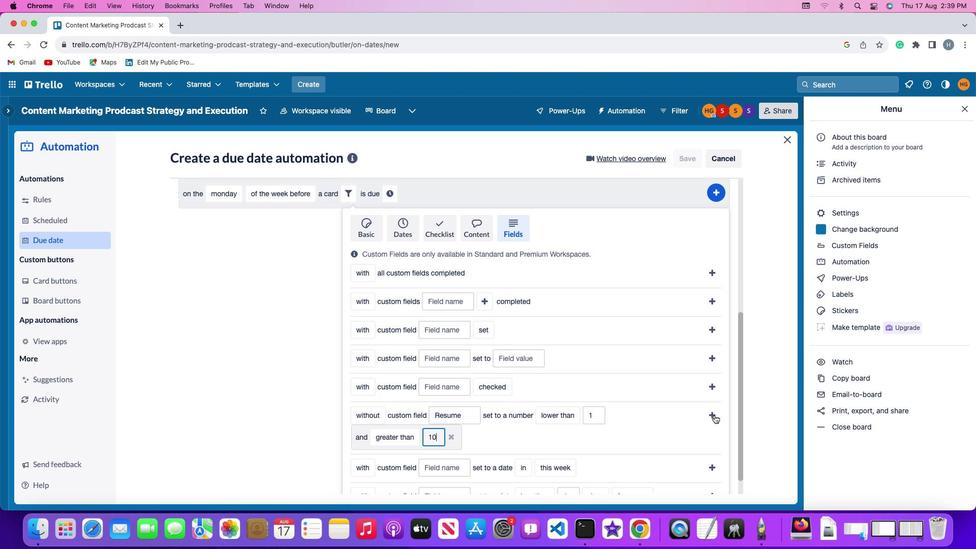 
Action: Mouse pressed left at (714, 415)
Screenshot: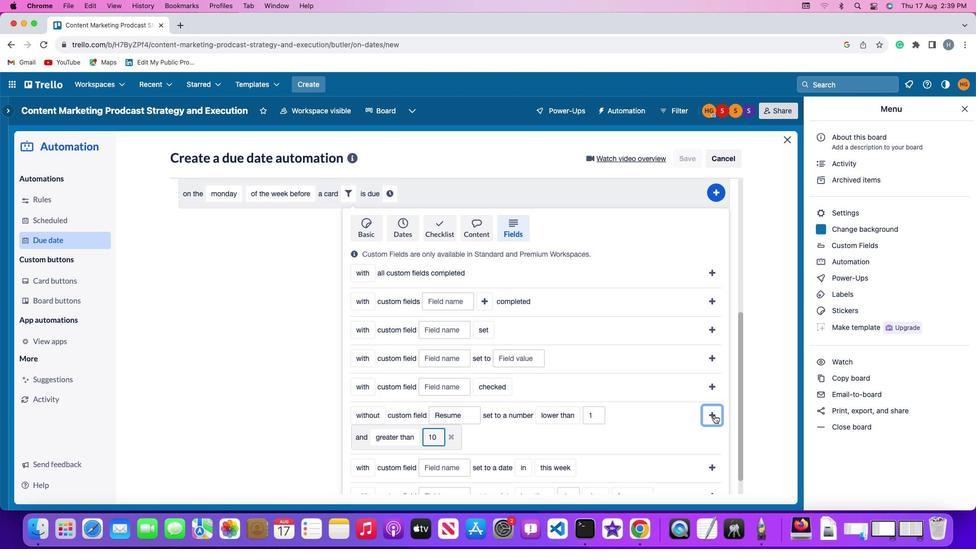 
Action: Mouse moved to (668, 445)
Screenshot: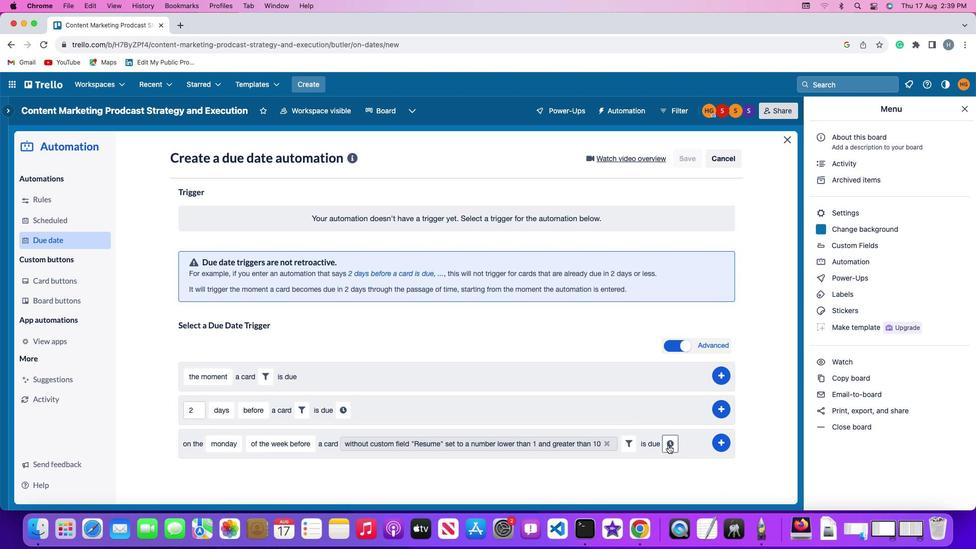 
Action: Mouse pressed left at (668, 445)
Screenshot: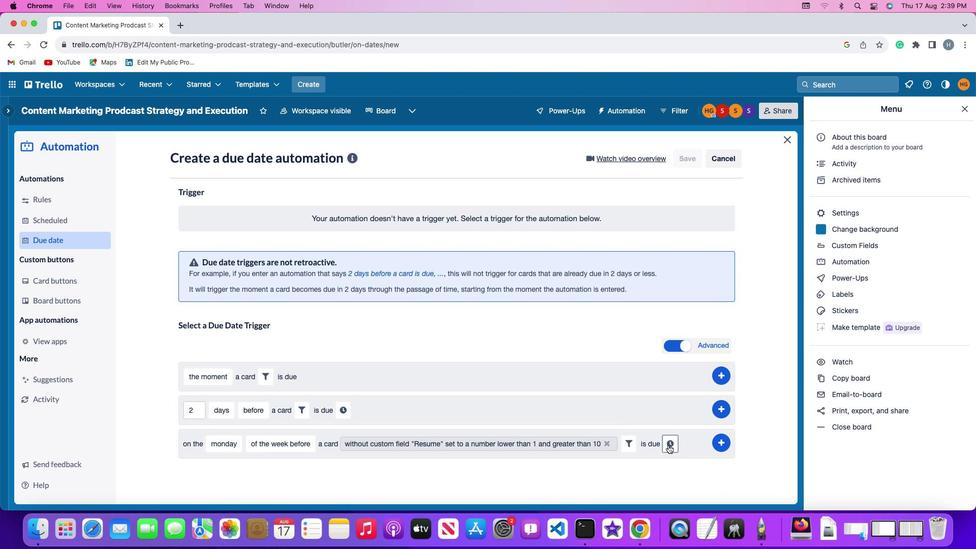 
Action: Mouse moved to (215, 468)
Screenshot: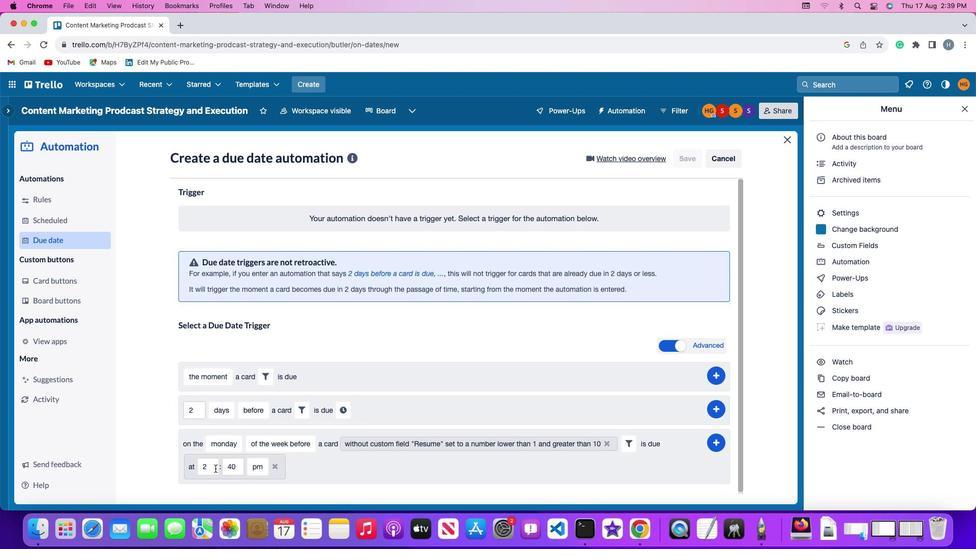 
Action: Mouse pressed left at (215, 468)
Screenshot: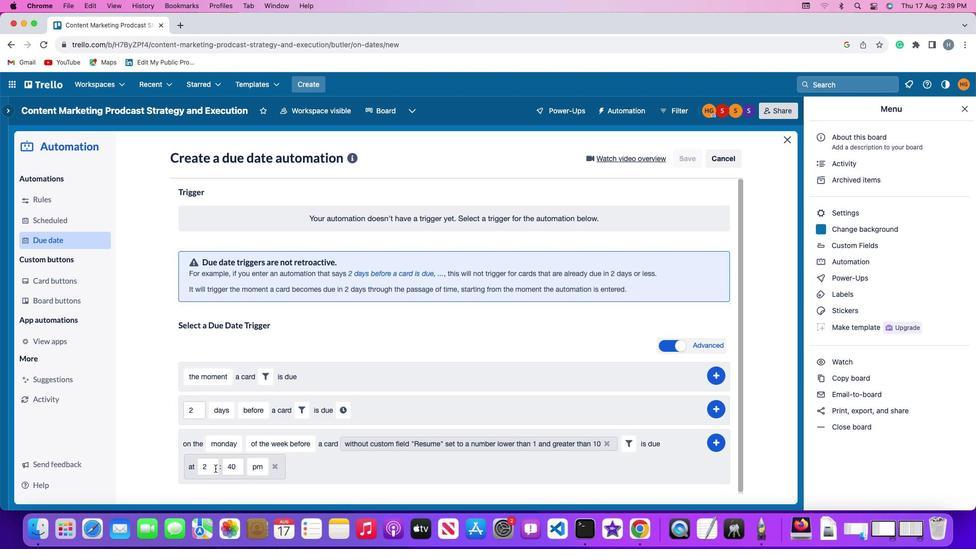 
Action: Key pressed Key.backspace'1''1'
Screenshot: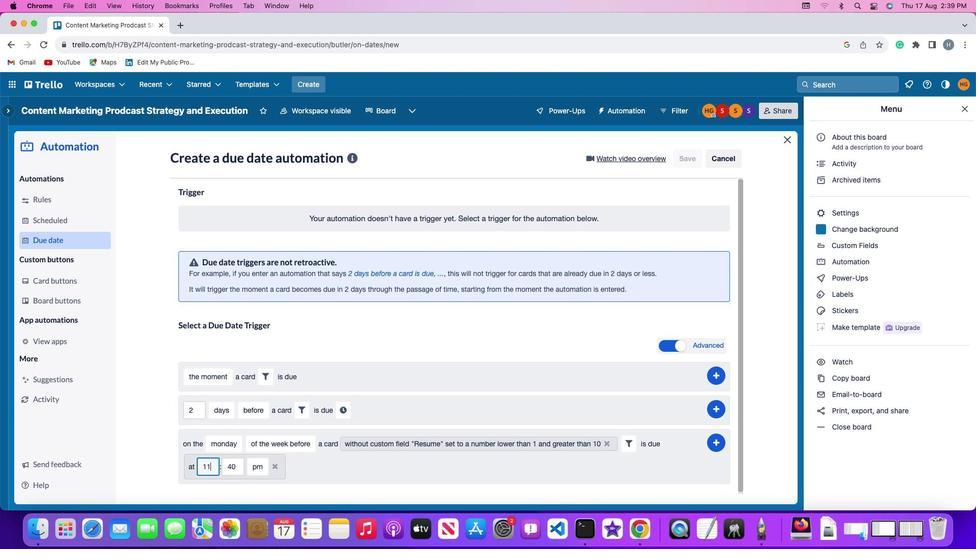 
Action: Mouse moved to (240, 467)
Screenshot: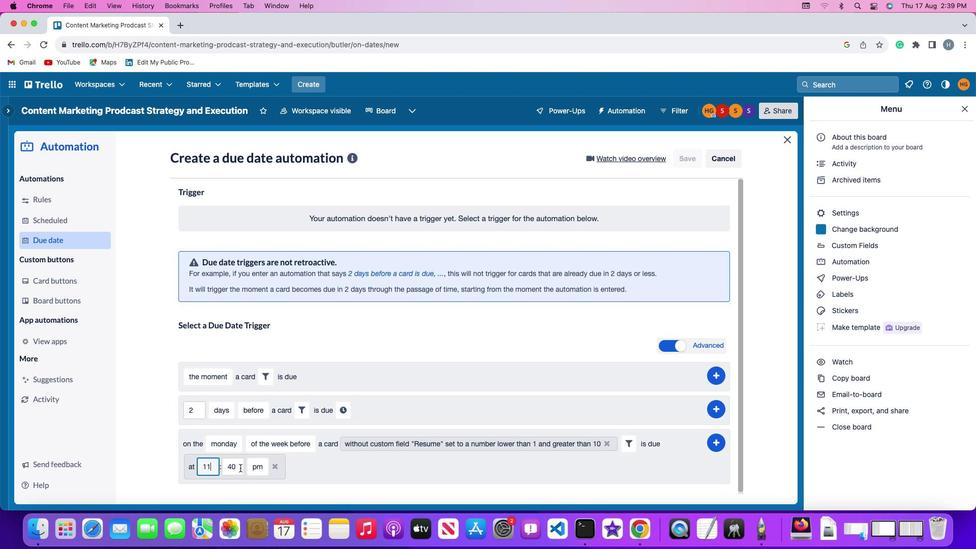 
Action: Mouse pressed left at (240, 467)
Screenshot: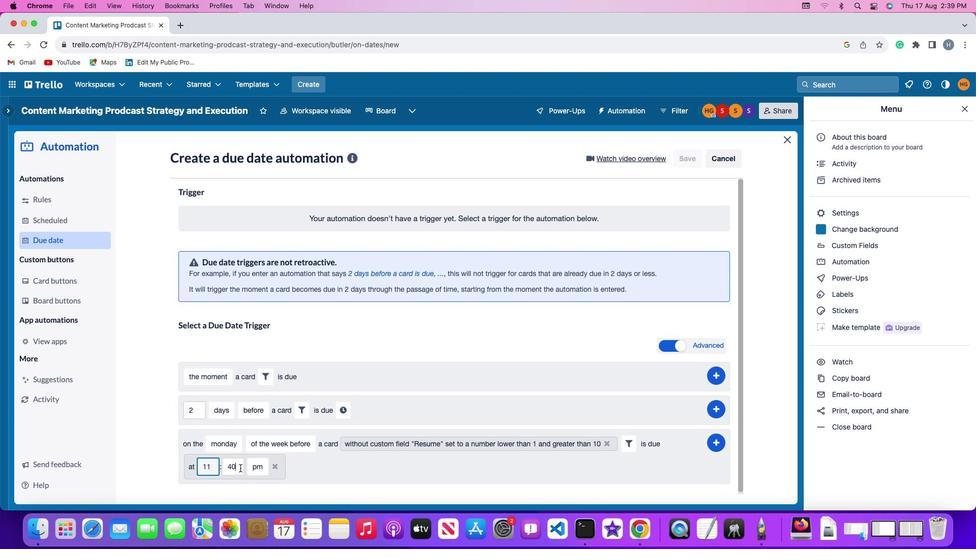 
Action: Key pressed Key.backspaceKey.backspace'0''0'
Screenshot: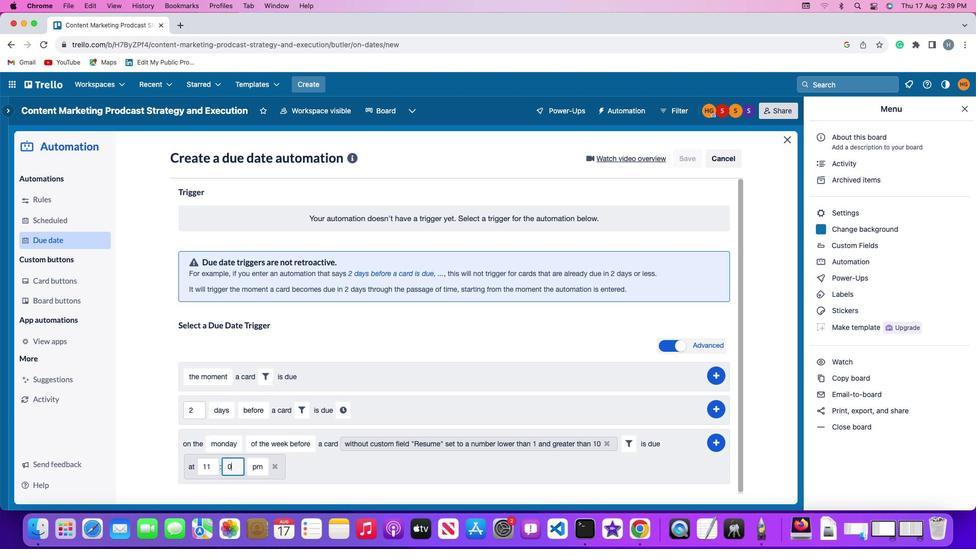 
Action: Mouse moved to (265, 425)
Screenshot: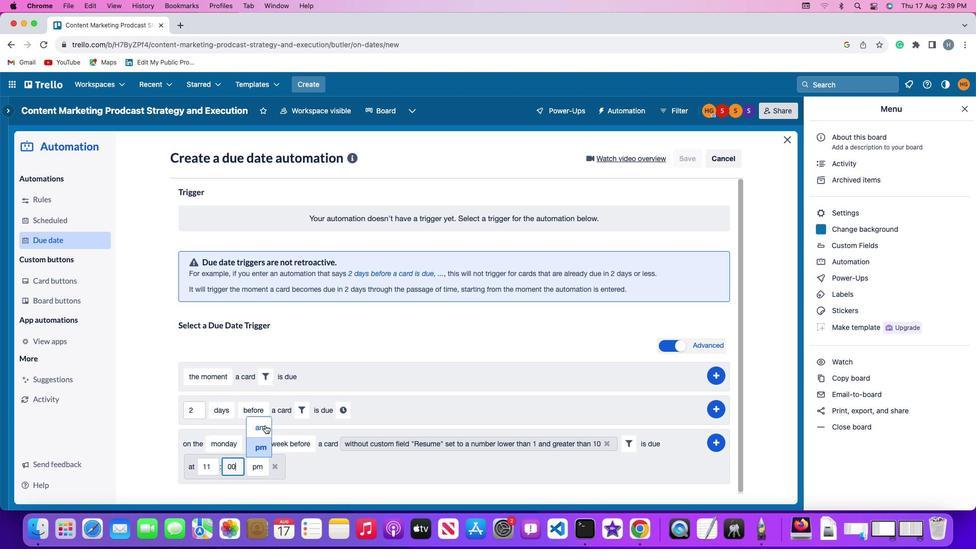
Action: Mouse pressed left at (265, 425)
Screenshot: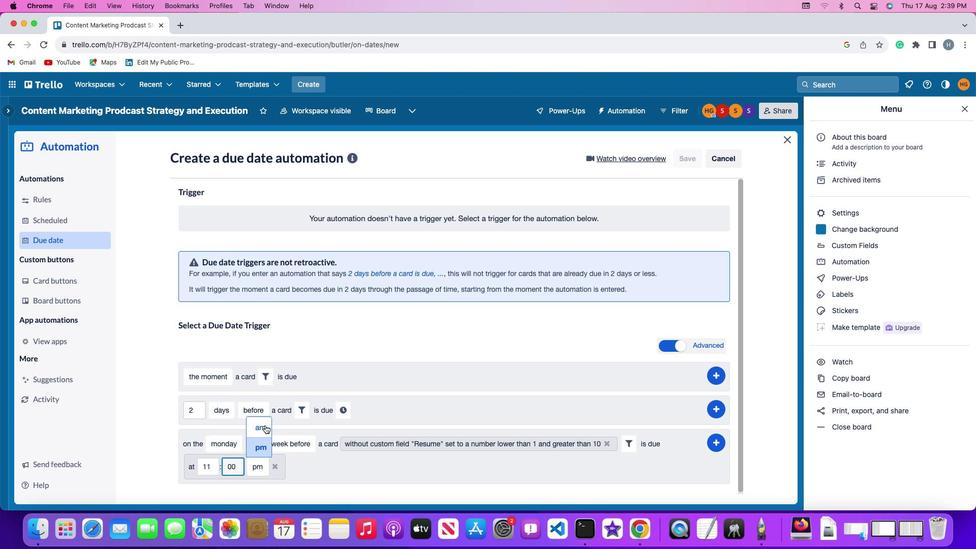 
Action: Mouse moved to (720, 442)
Screenshot: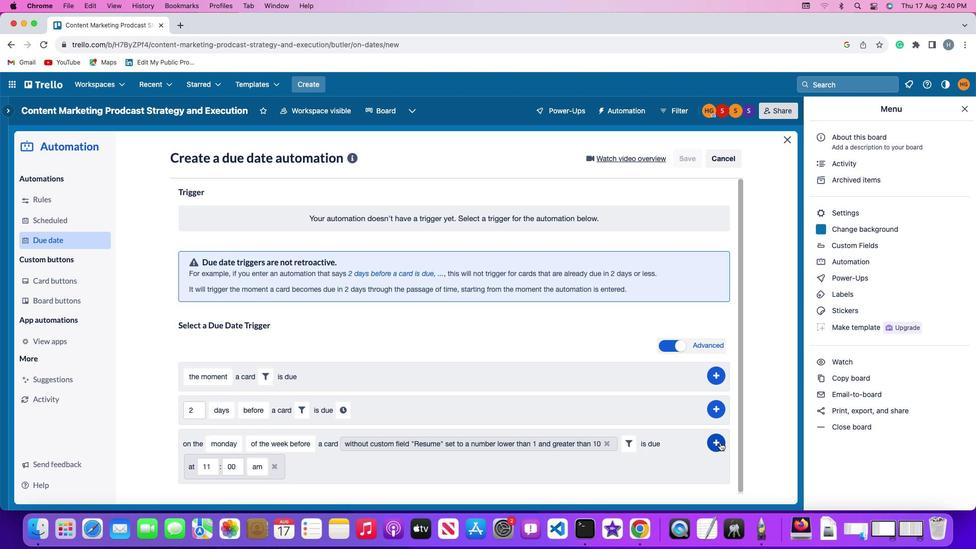 
Action: Mouse pressed left at (720, 442)
Screenshot: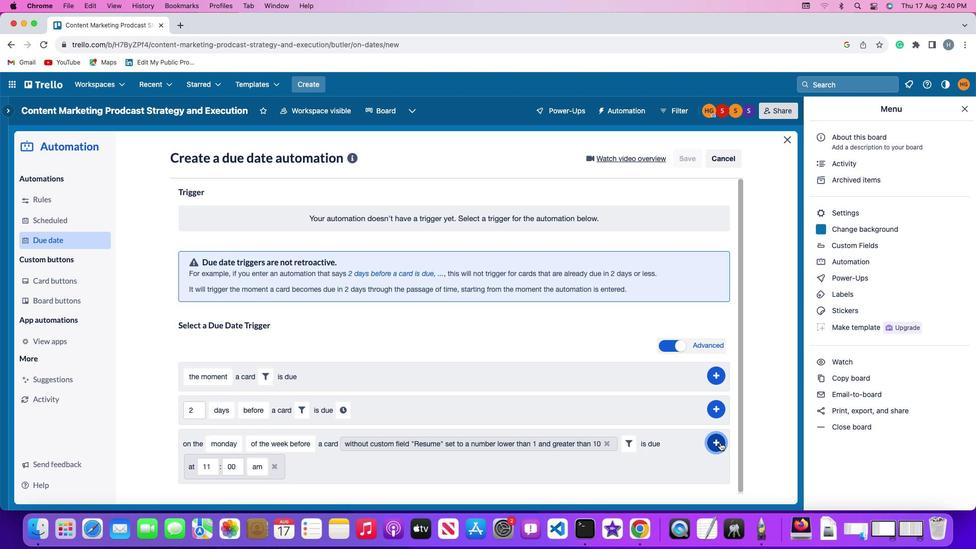 
Action: Mouse moved to (761, 389)
Screenshot: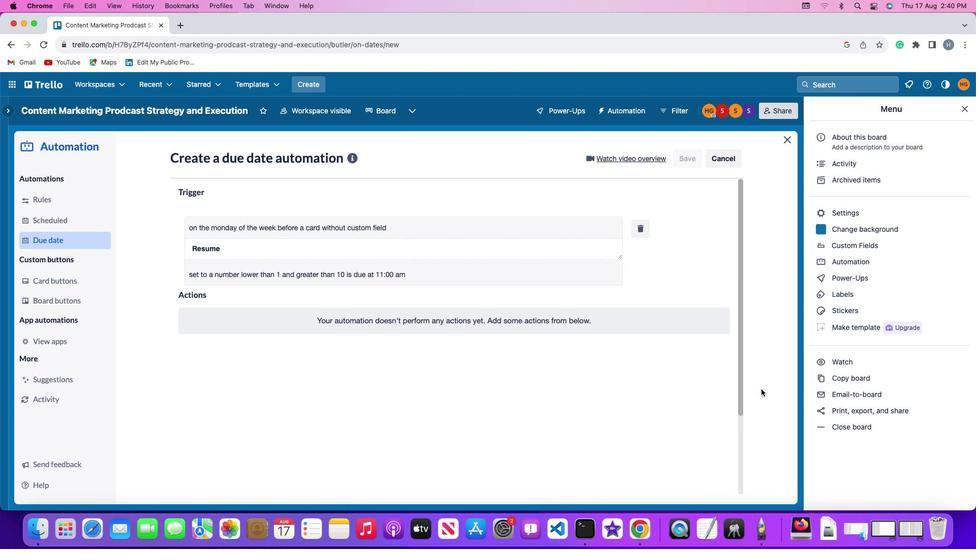 
